 Task: Add an event with the title Second Sales Team Weekly Meeting, date '2023/10/16', time 7:50 AM to 9:50 AMand add a description: The PIP Discussion will begin with a clear and concise explanation of the purpose and objectives of the performance improvement process. Participants will have a chance to understand the specific areas of concern and the expectations for improvement. The facilitator will ensure a supportive and non-judgmental environment, fostering open communication and active listening.Select event color  Flamingo . Add location for the event as: 789 Palm Jumeirah, Dubai, UAE, logged in from the account softage.6@softage.netand send the event invitation to softage.8@softage.net and softage.9@softage.net. Set a reminder for the event Weekly on Sunday
Action: Mouse moved to (88, 98)
Screenshot: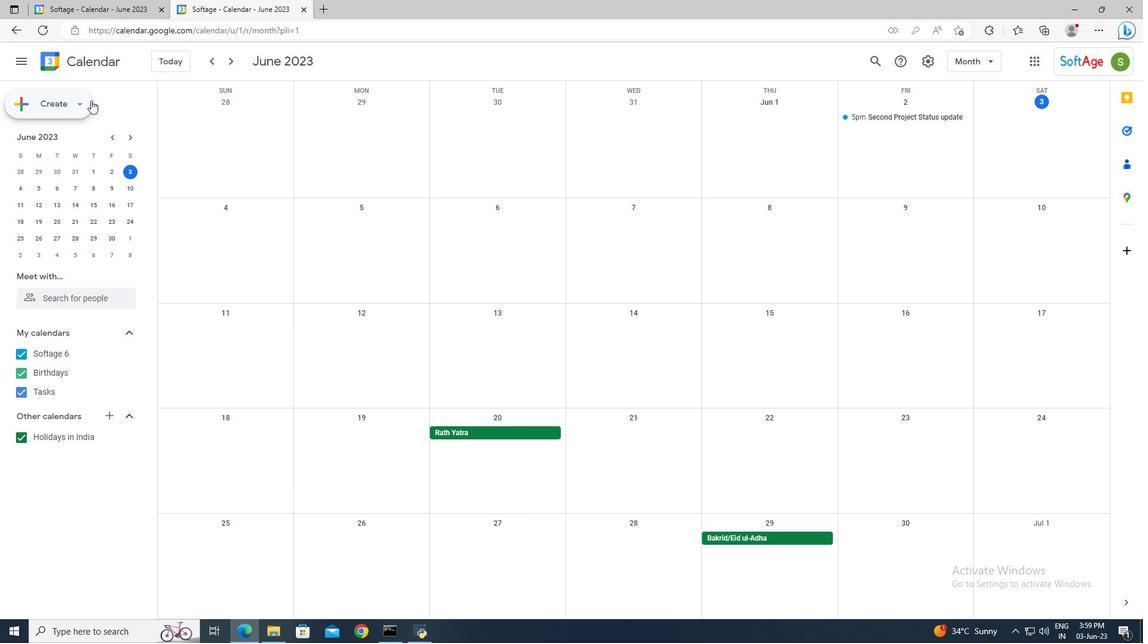 
Action: Mouse pressed left at (88, 98)
Screenshot: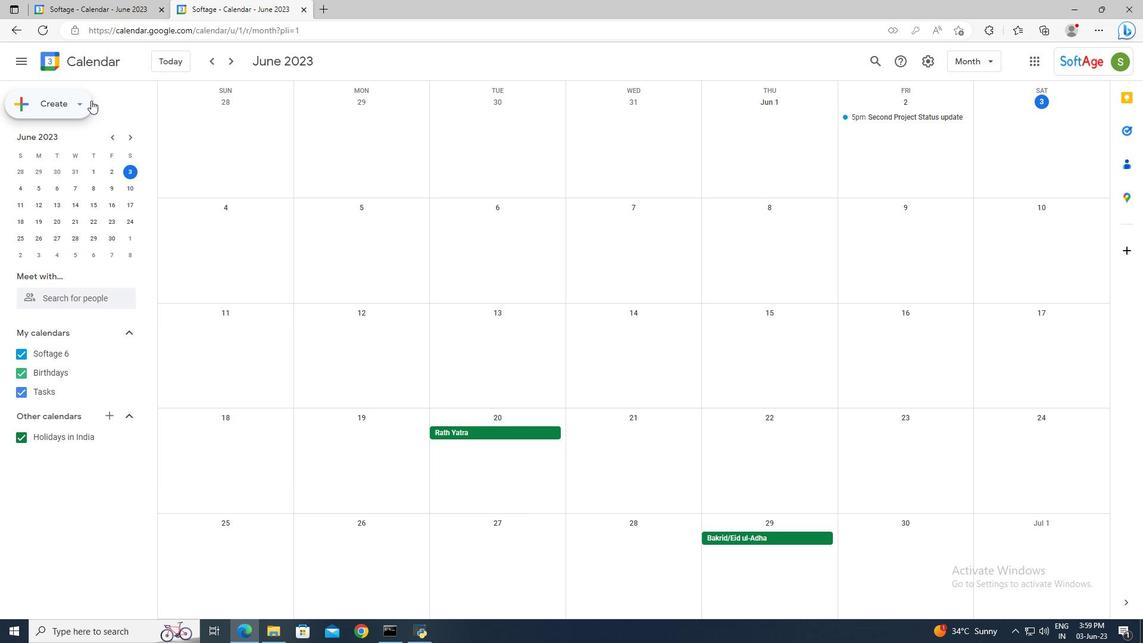 
Action: Mouse moved to (88, 128)
Screenshot: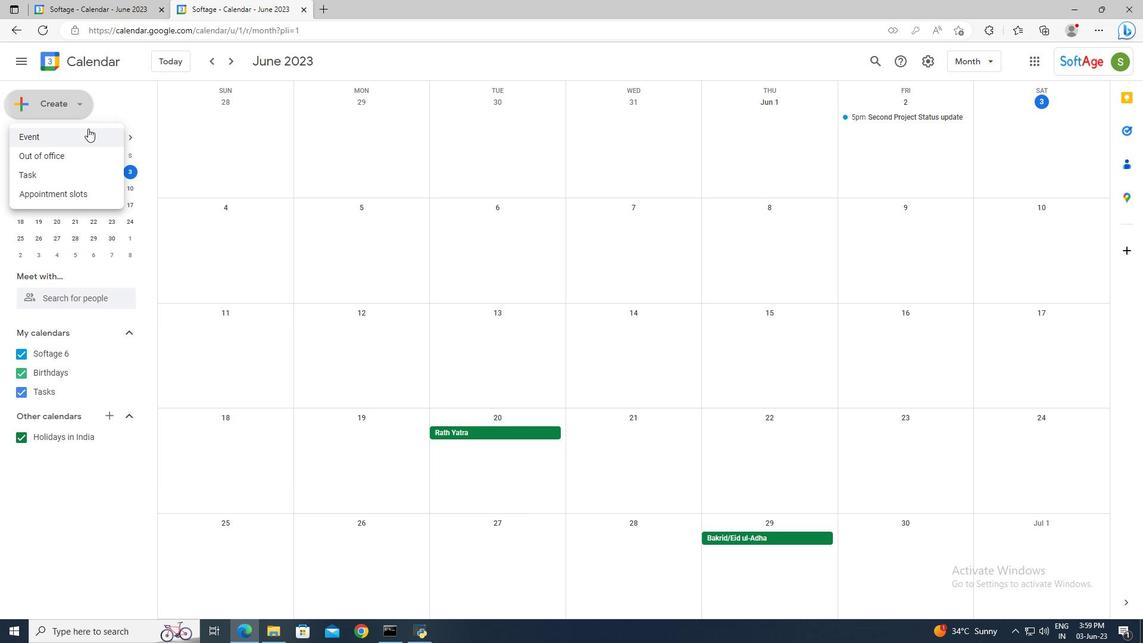 
Action: Mouse pressed left at (88, 128)
Screenshot: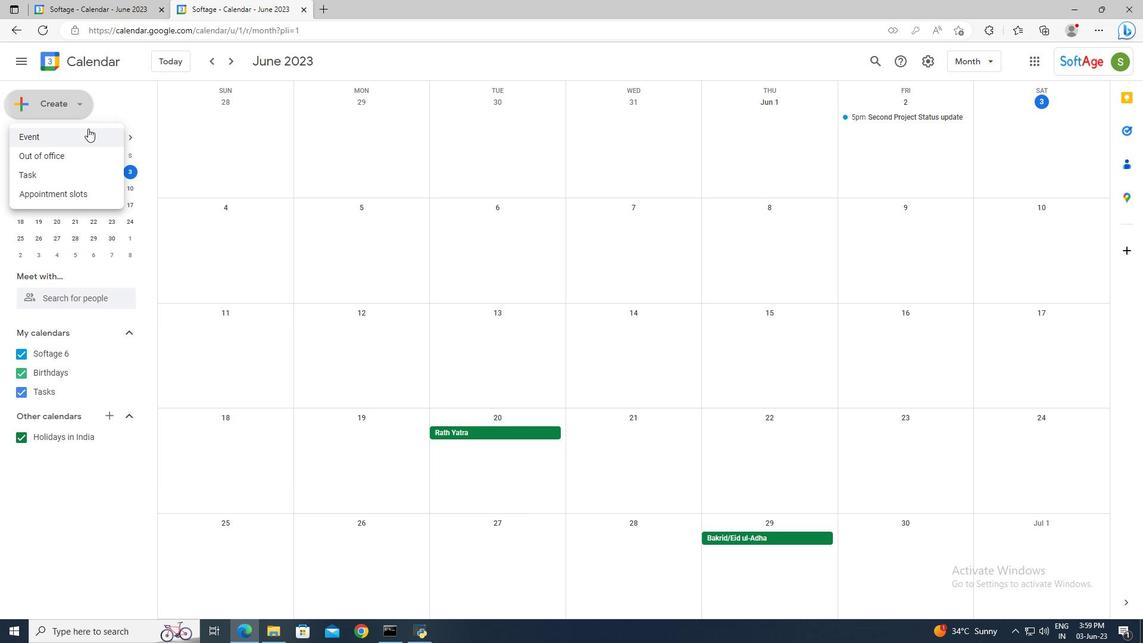 
Action: Mouse moved to (860, 398)
Screenshot: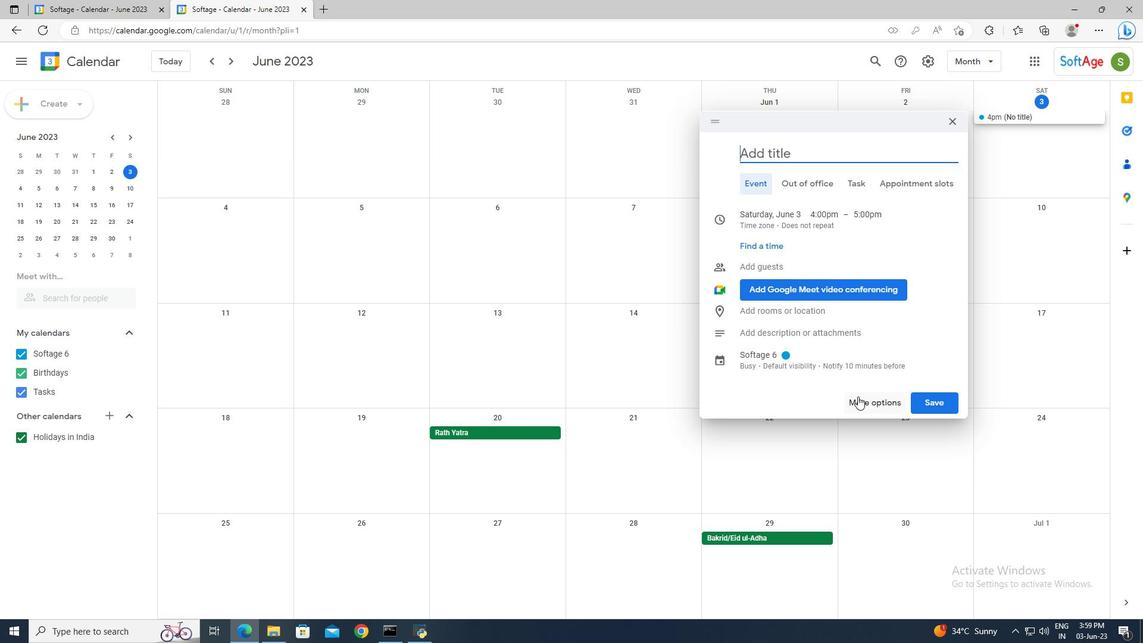 
Action: Mouse pressed left at (860, 398)
Screenshot: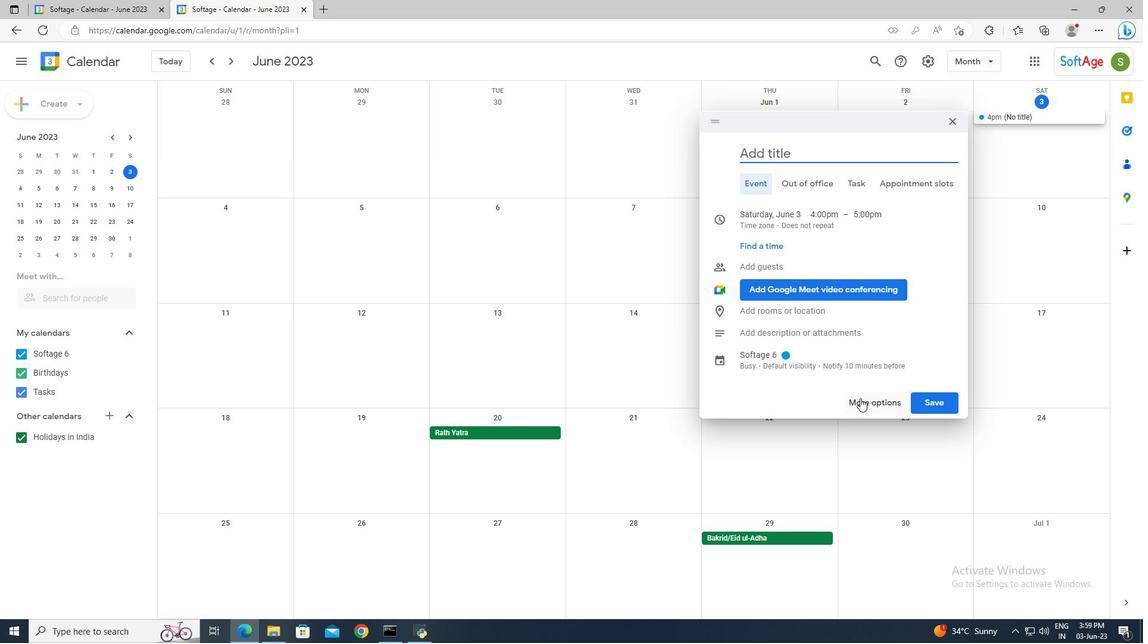 
Action: Mouse moved to (307, 73)
Screenshot: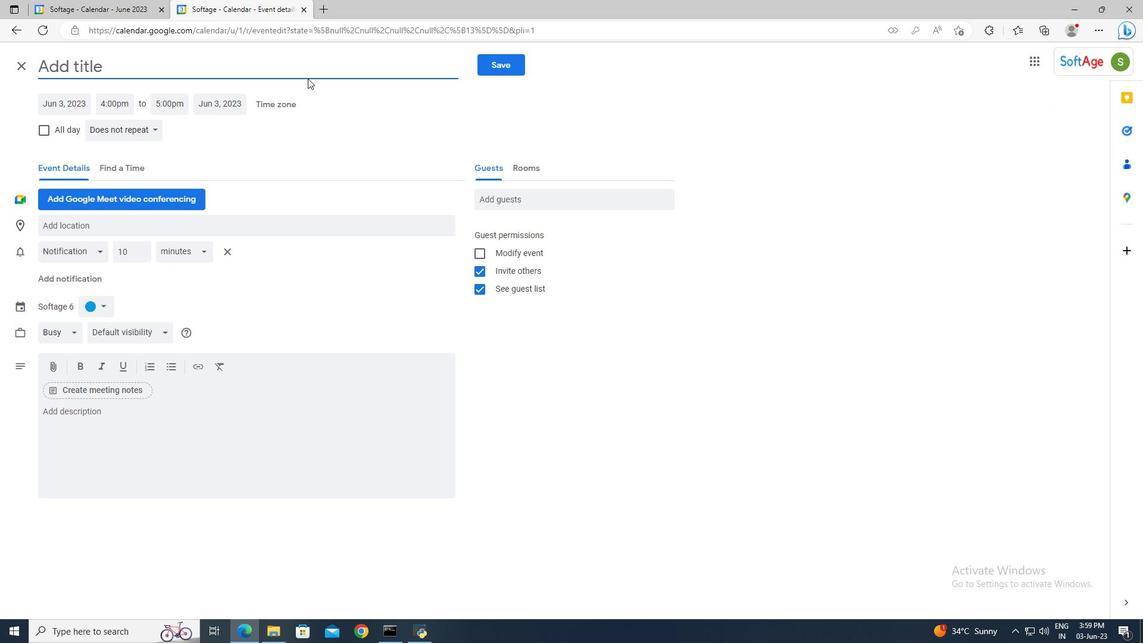 
Action: Mouse pressed left at (307, 73)
Screenshot: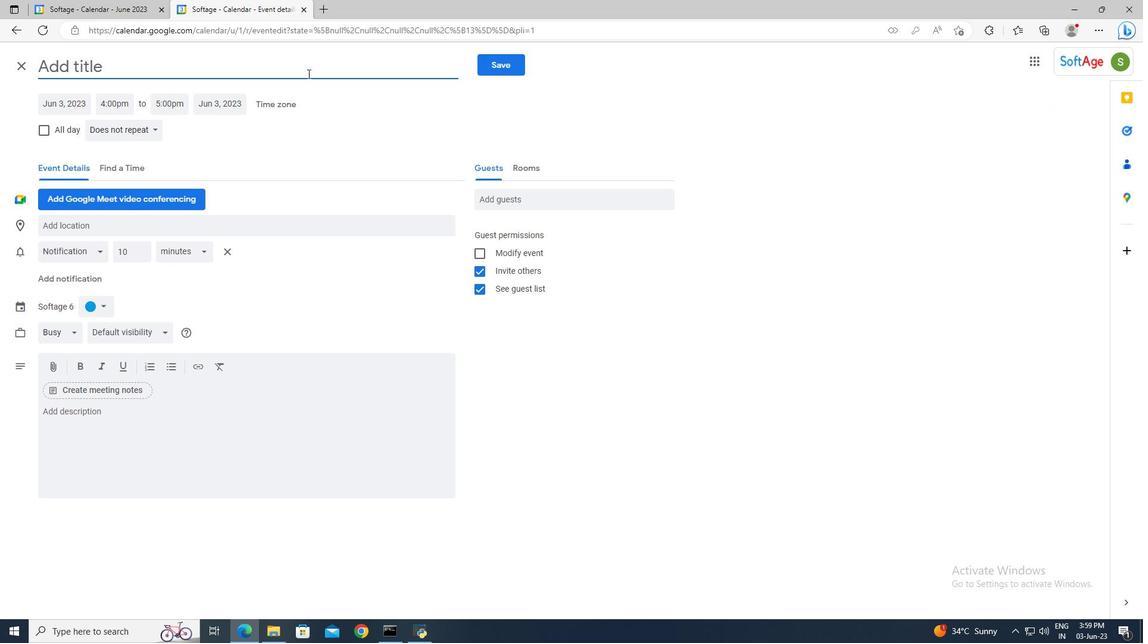 
Action: Mouse moved to (307, 73)
Screenshot: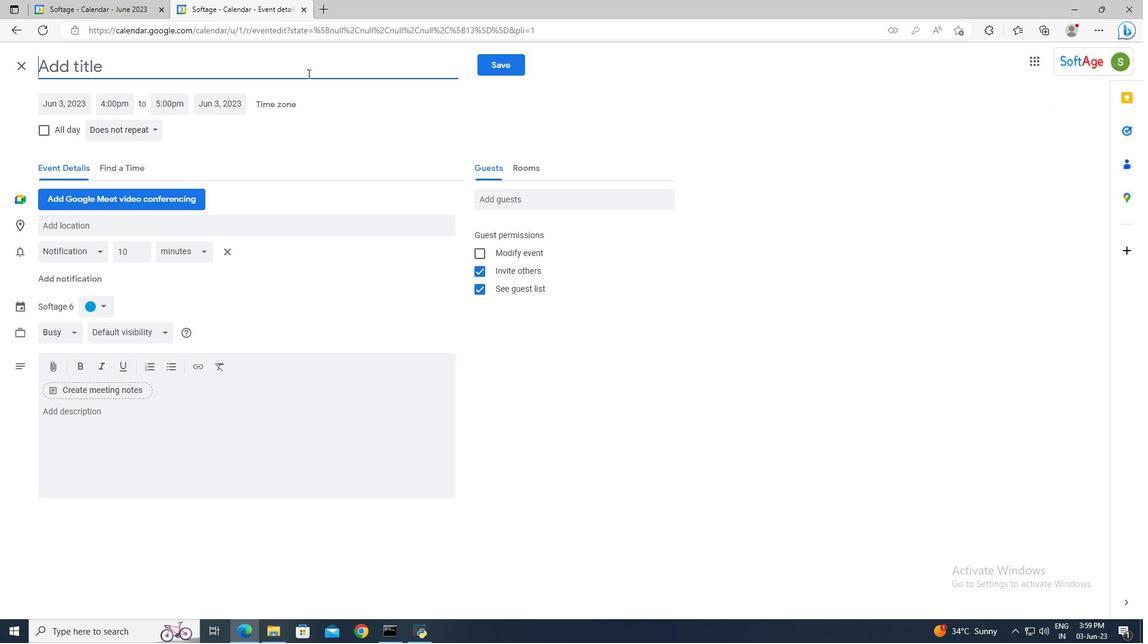 
Action: Key pressed <Key.shift><Key.shift><Key.shift><Key.shift><Key.shift><Key.shift>Second<Key.space><Key.shift_r>Sales<Key.space><Key.shift>Team<Key.space><Key.shift>Weekly<Key.space><Key.shift>Meeting
Screenshot: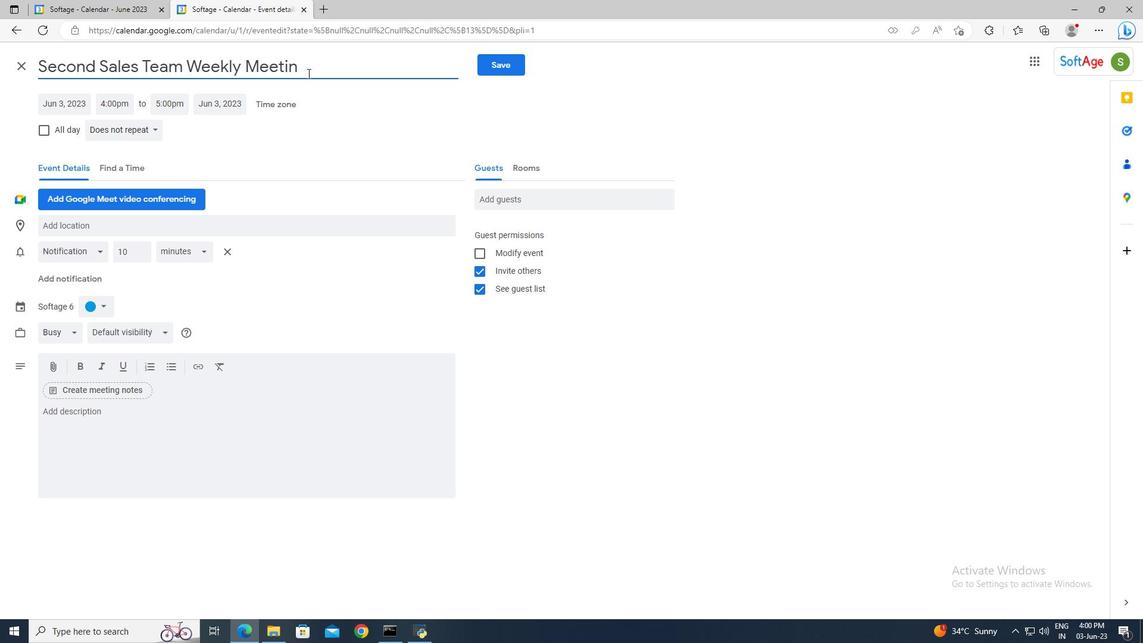 
Action: Mouse moved to (83, 108)
Screenshot: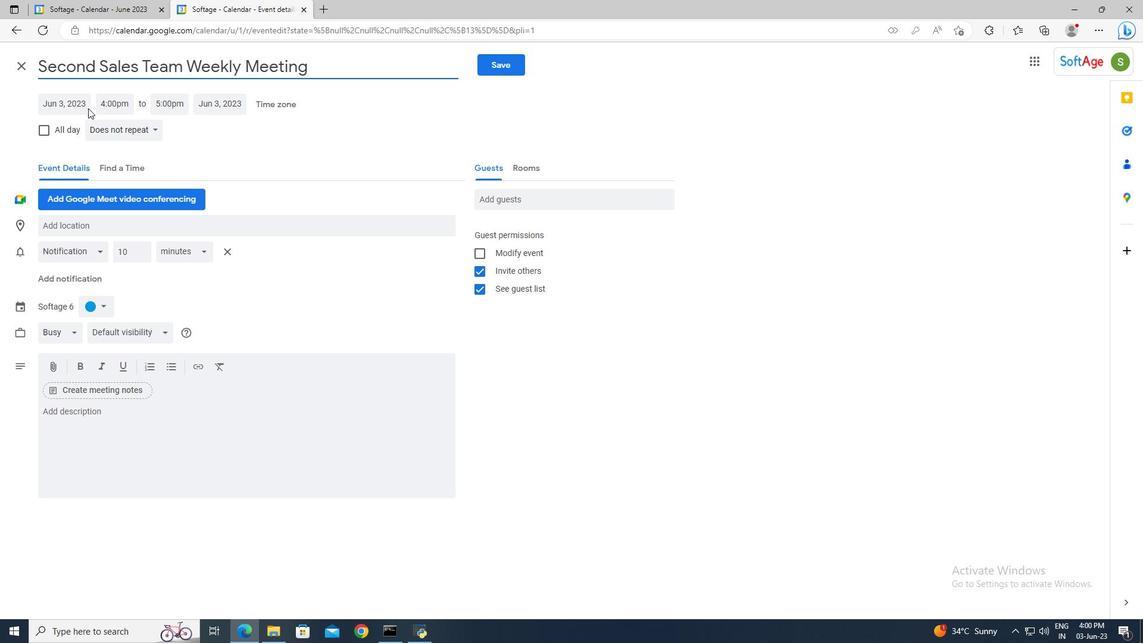 
Action: Mouse pressed left at (83, 108)
Screenshot: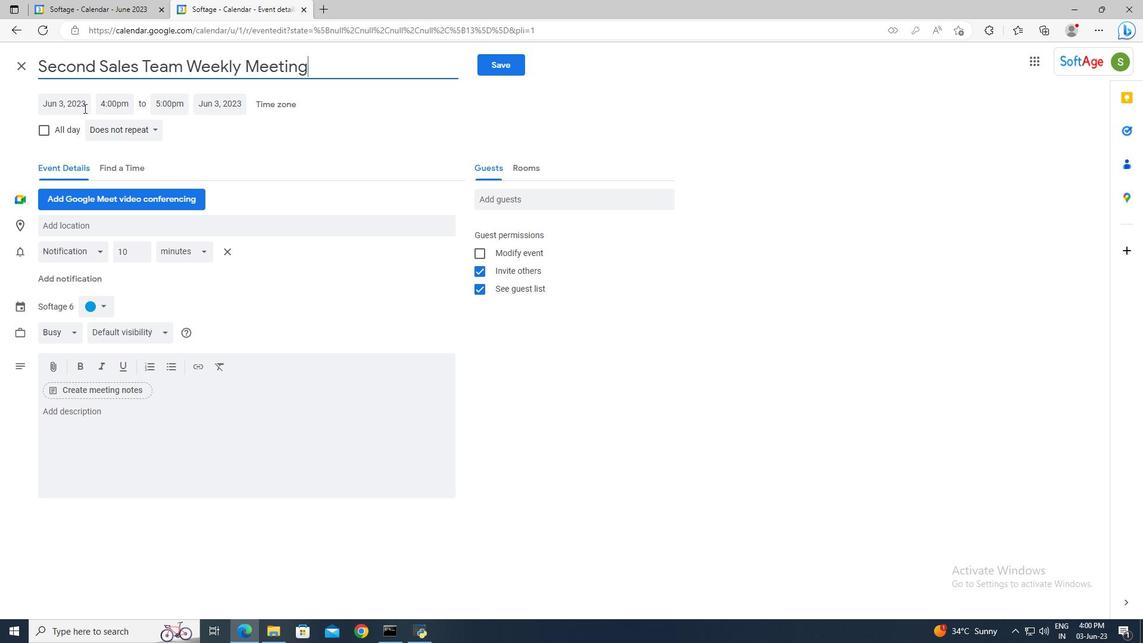 
Action: Mouse moved to (185, 131)
Screenshot: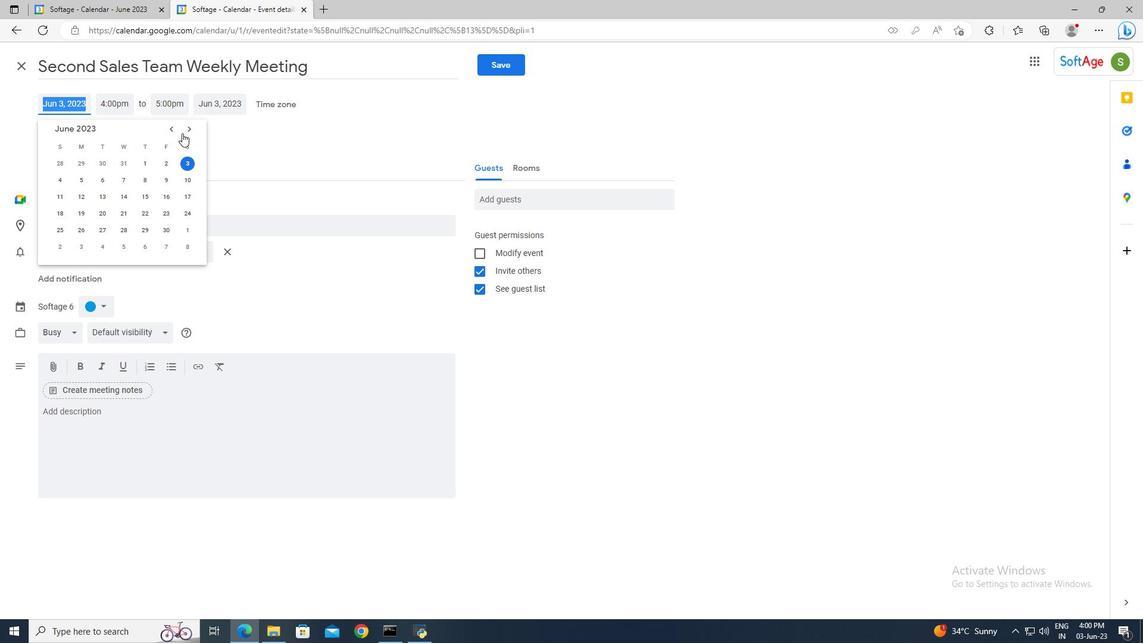 
Action: Mouse pressed left at (185, 131)
Screenshot: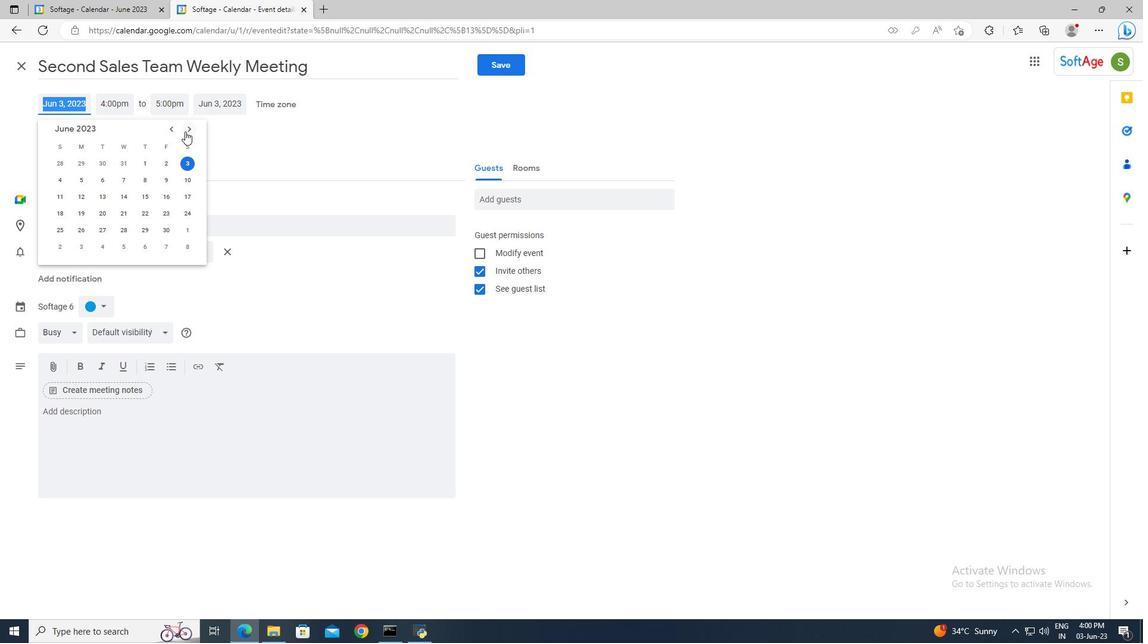 
Action: Mouse pressed left at (185, 131)
Screenshot: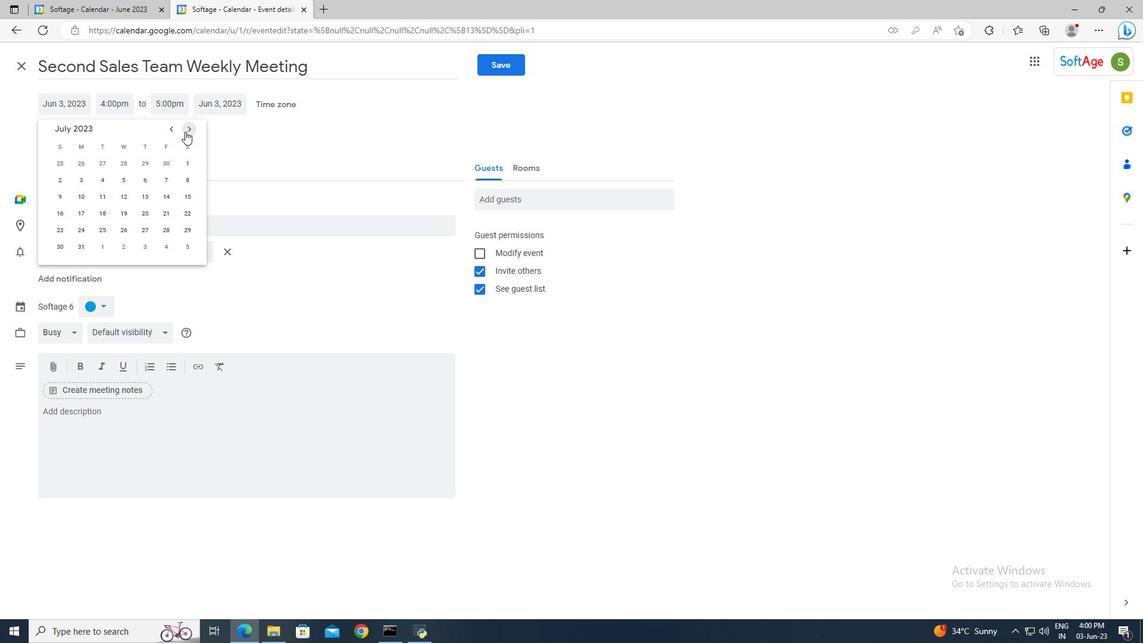 
Action: Mouse moved to (185, 131)
Screenshot: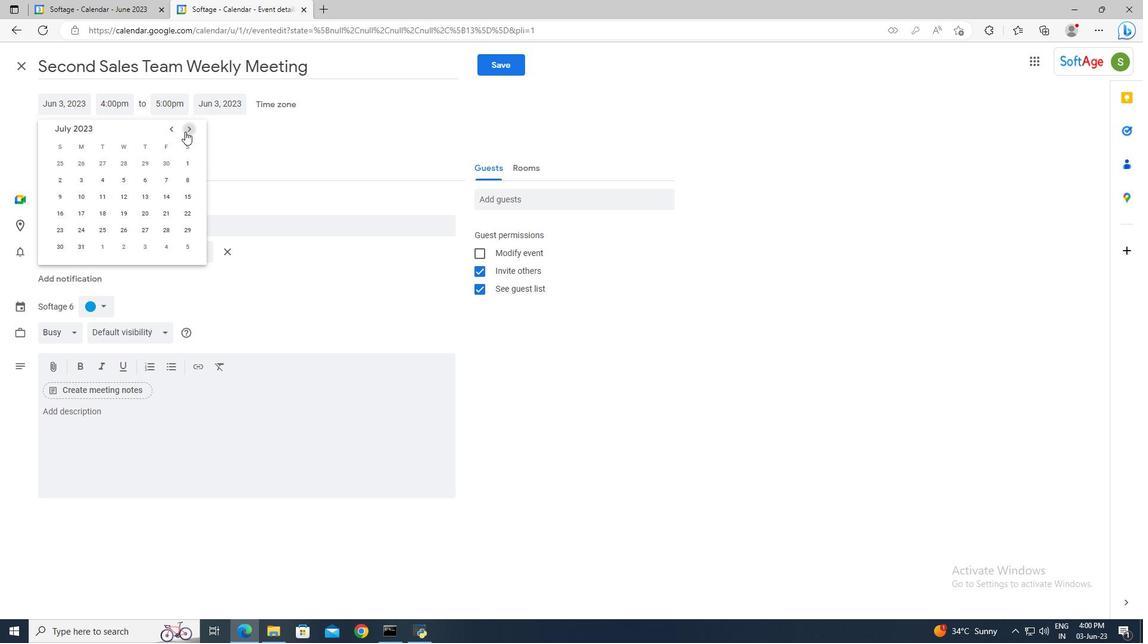 
Action: Mouse pressed left at (185, 131)
Screenshot: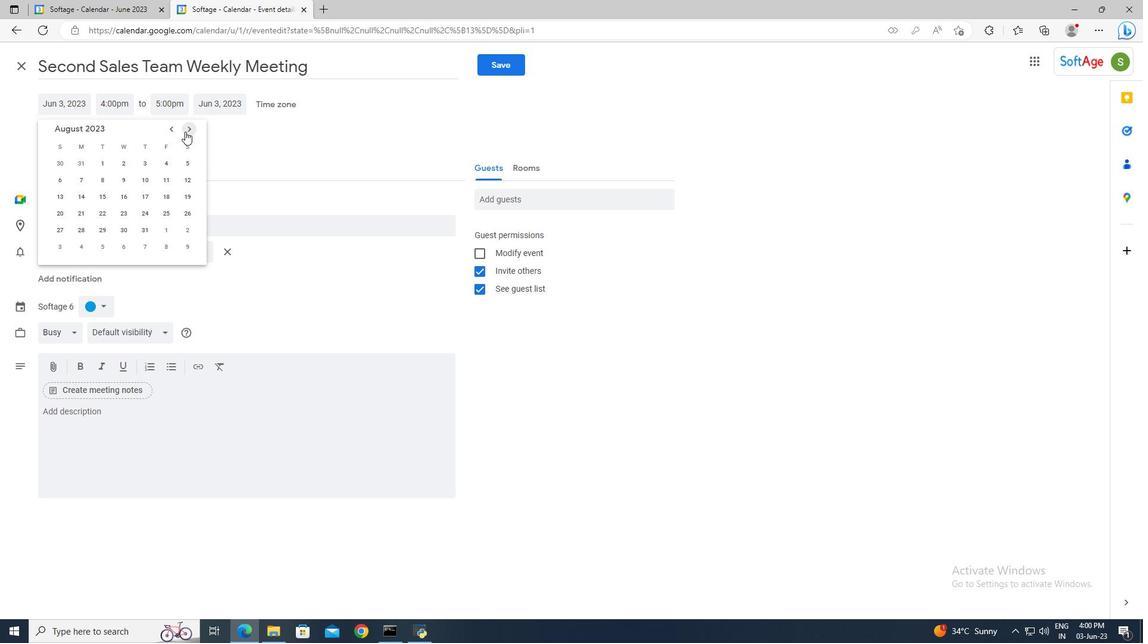 
Action: Mouse pressed left at (185, 131)
Screenshot: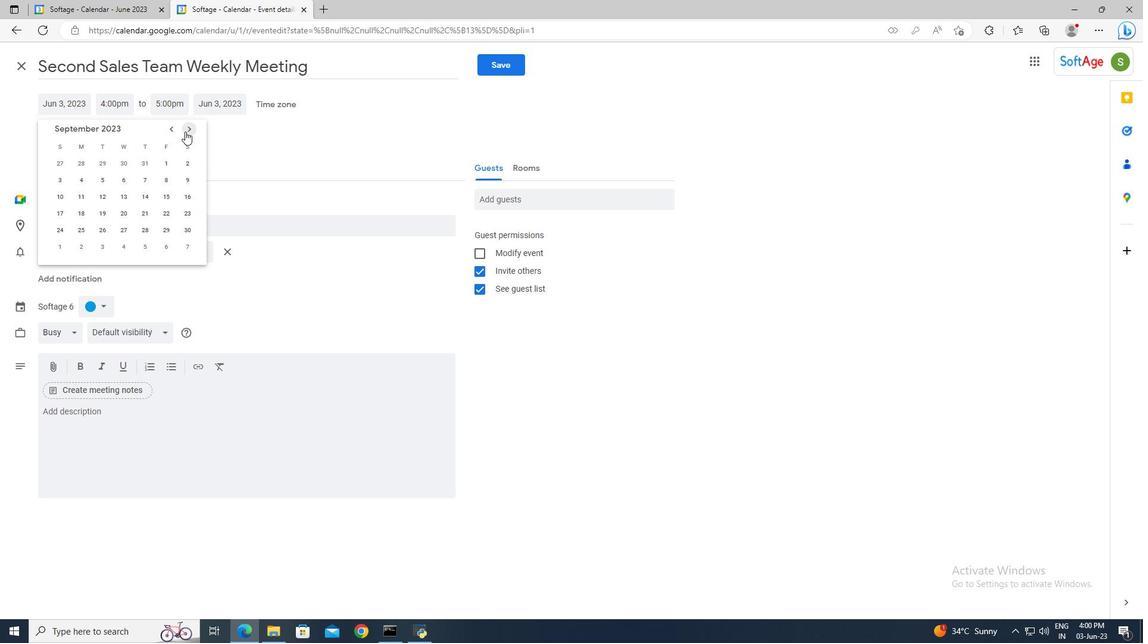 
Action: Mouse moved to (86, 194)
Screenshot: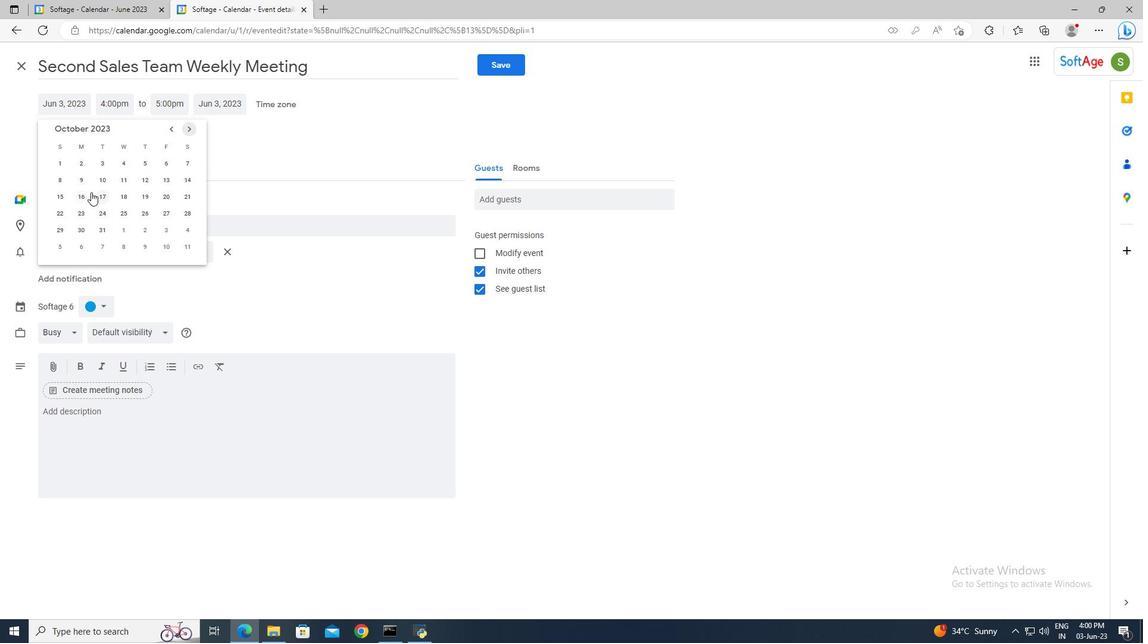 
Action: Mouse pressed left at (86, 194)
Screenshot: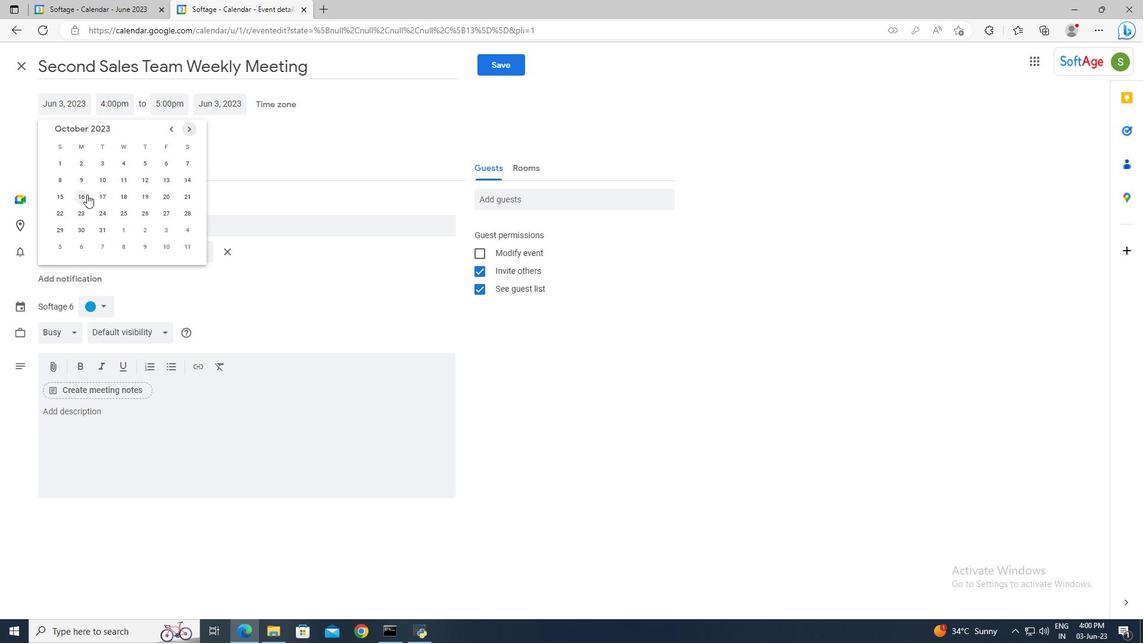 
Action: Mouse moved to (122, 106)
Screenshot: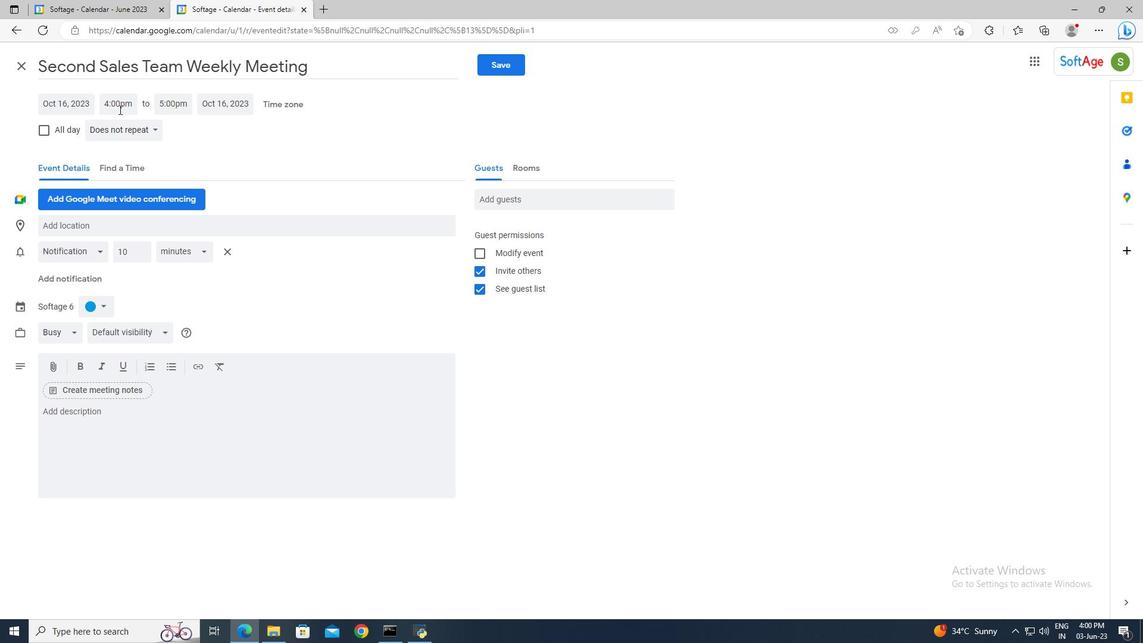 
Action: Mouse pressed left at (122, 106)
Screenshot: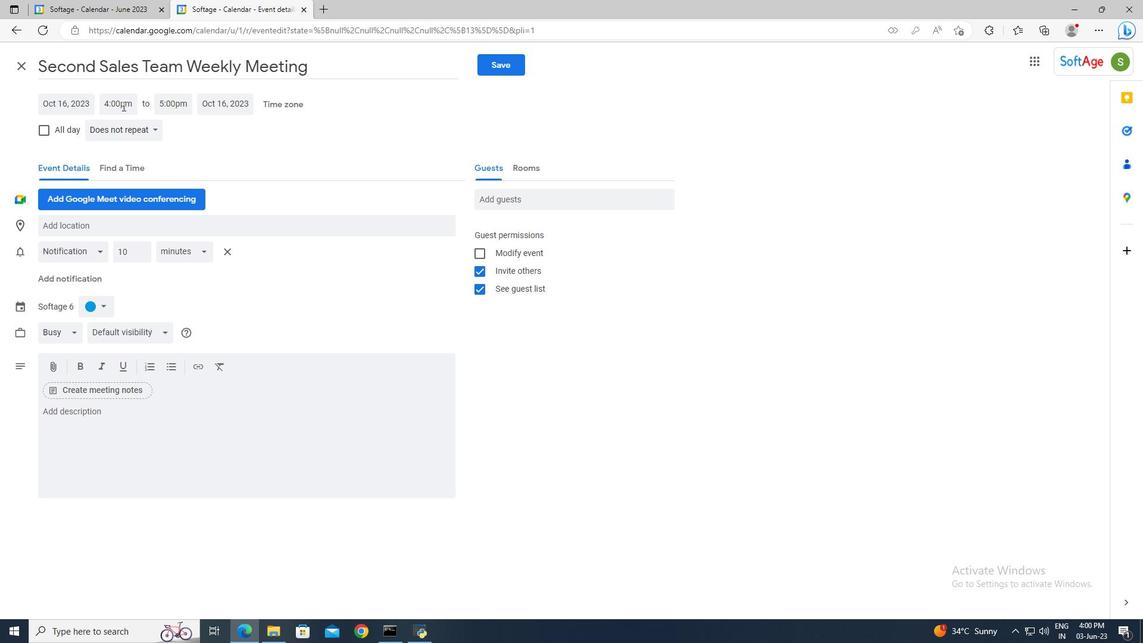 
Action: Key pressed 7
Screenshot: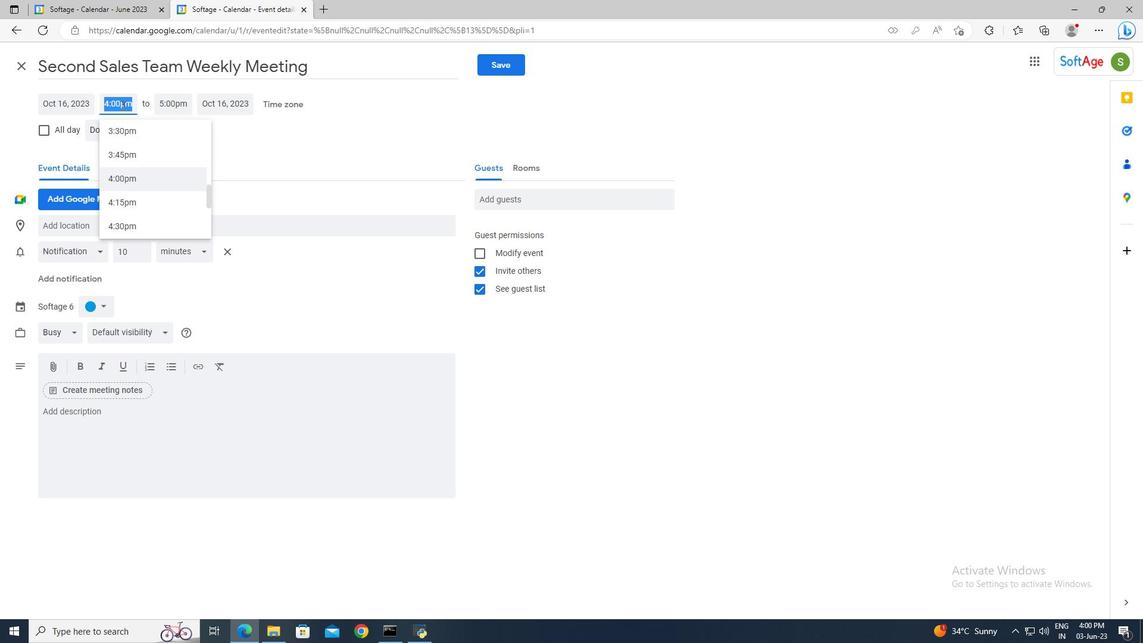 
Action: Mouse moved to (122, 106)
Screenshot: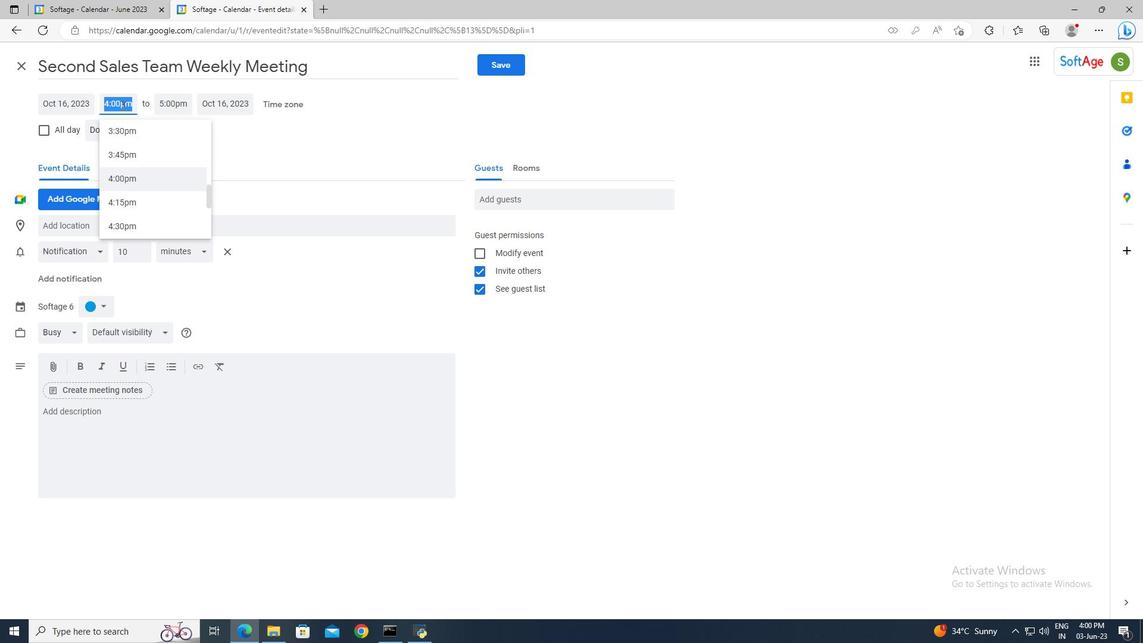
Action: Key pressed <Key.shift>:50am<Key.enter><Key.tab>9<Key.shift>:50<Key.enter>
Screenshot: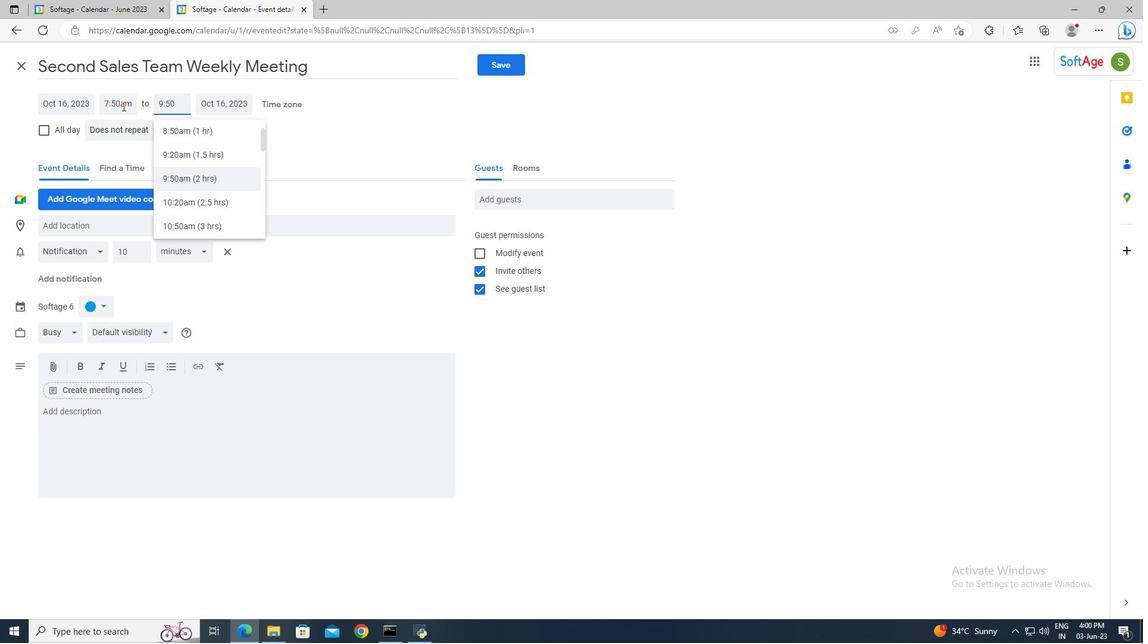 
Action: Mouse moved to (148, 412)
Screenshot: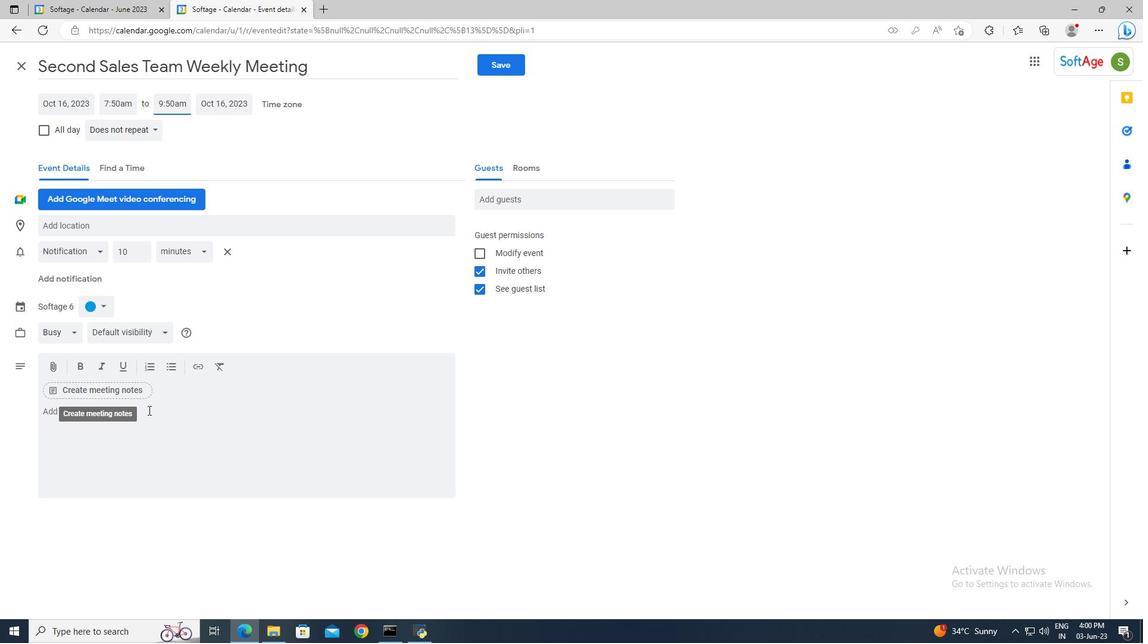
Action: Mouse pressed left at (148, 412)
Screenshot: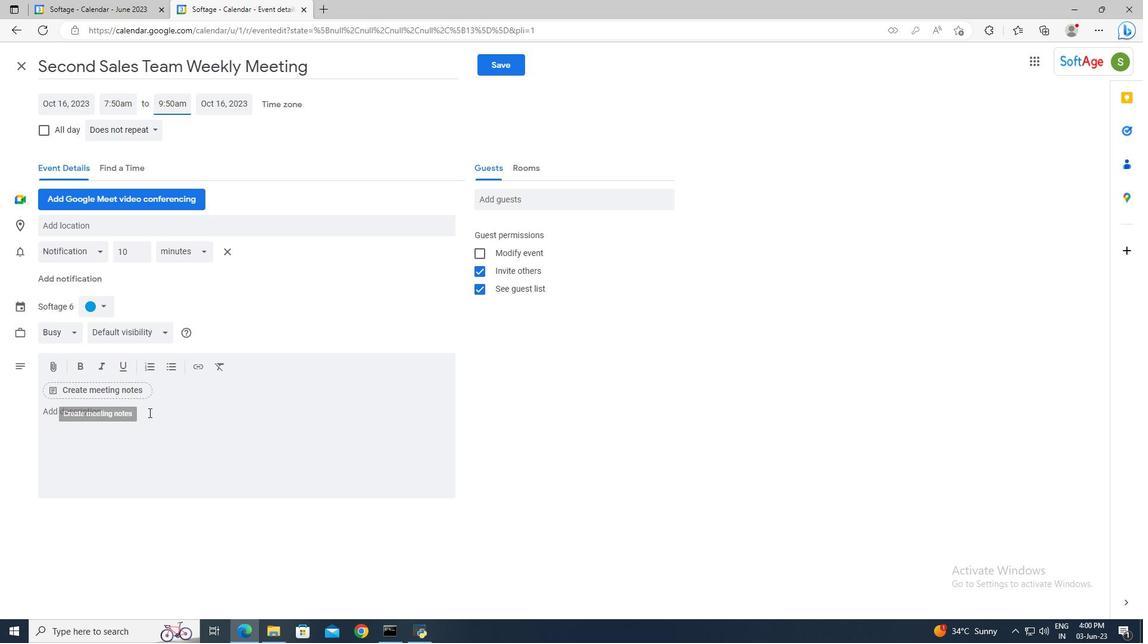 
Action: Key pressed <Key.shift>The<Key.space><Key.shift>P<Key.shift>IP<Key.space><Key.shift>Discussion<Key.space>will<Key.space>begin<Key.space>with<Key.space>a<Key.space>clear<Key.space>and<Key.space>concise<Key.space>explanation<Key.space>of<Key.space>the<Key.space>purpose<Key.space>and<Key.space>objectives<Key.space>of<Key.space>the<Key.space>performance<Key.space>improvement<Key.space>process.<Key.space><Key.shift>Participants<Key.space>will<Key.space>have<Key.space>a<Key.space>chance<Key.space>to<Key.space>understand<Key.space>the<Key.space>specific<Key.space>areas<Key.space>of<Key.space>concern<Key.space>and<Key.space>the<Key.space>expeca<Key.backspace>tations<Key.space>for<Key.space>improvement.<Key.space><Key.shift>The<Key.space>facilitator<Key.space>will<Key.space>ensure<Key.space>a<Key.space>supportive<Key.space>and<Key.space>non-judmental<Key.space>environment,<Key.space>fostering<Key.space>open<Key.space>communication<Key.space>and<Key.space>active<Key.space>listening.
Screenshot: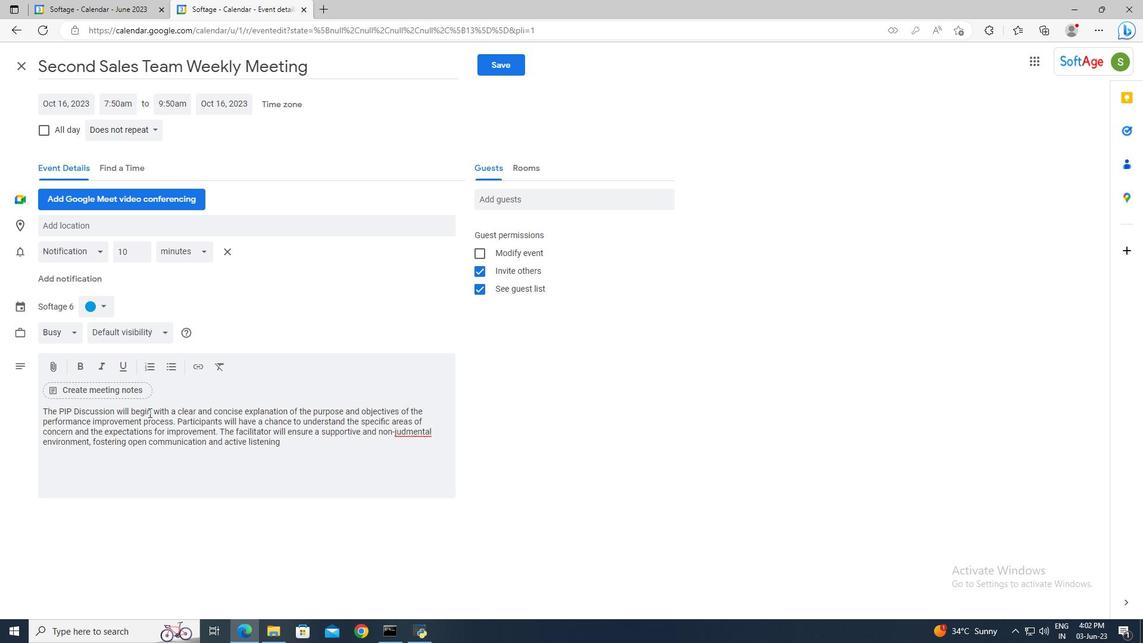 
Action: Mouse moved to (106, 307)
Screenshot: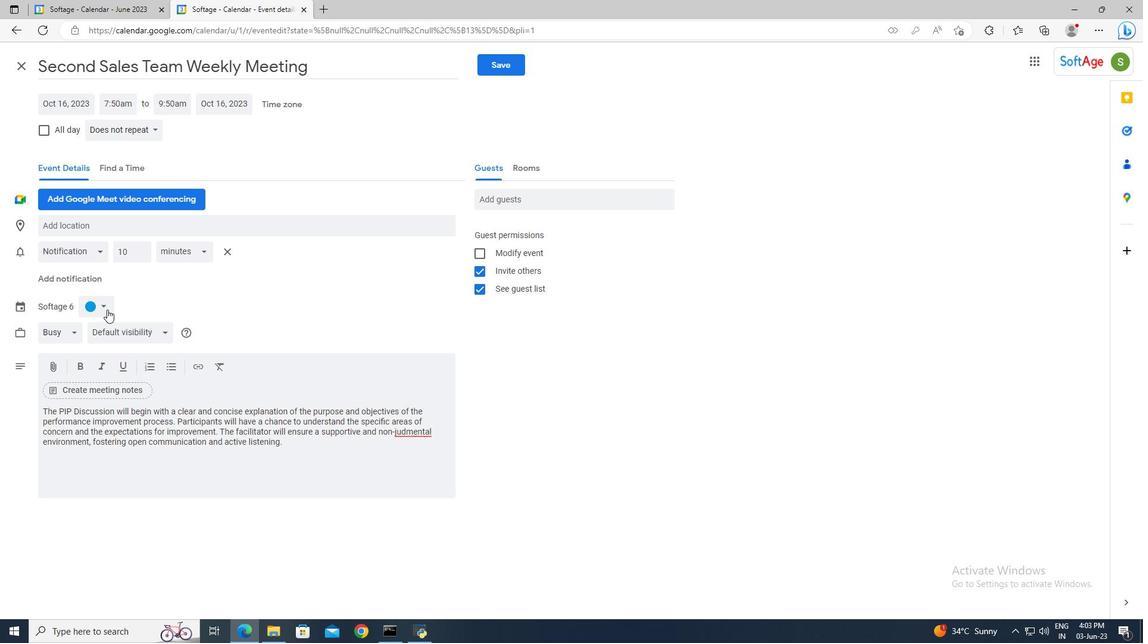 
Action: Mouse pressed left at (106, 307)
Screenshot: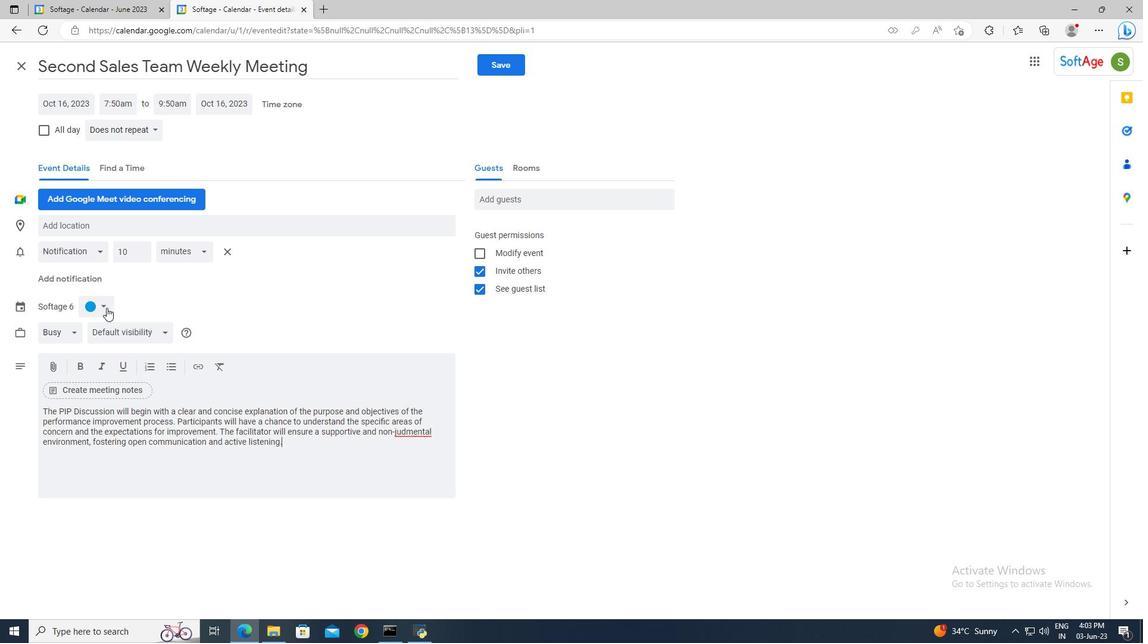 
Action: Mouse pressed left at (106, 307)
Screenshot: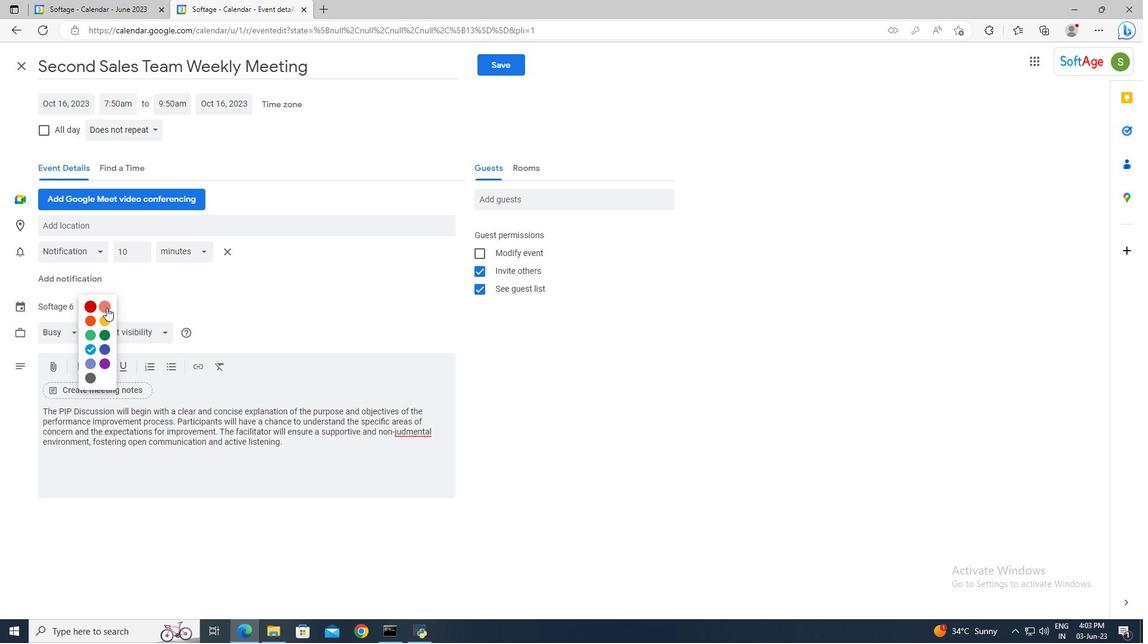 
Action: Mouse moved to (104, 229)
Screenshot: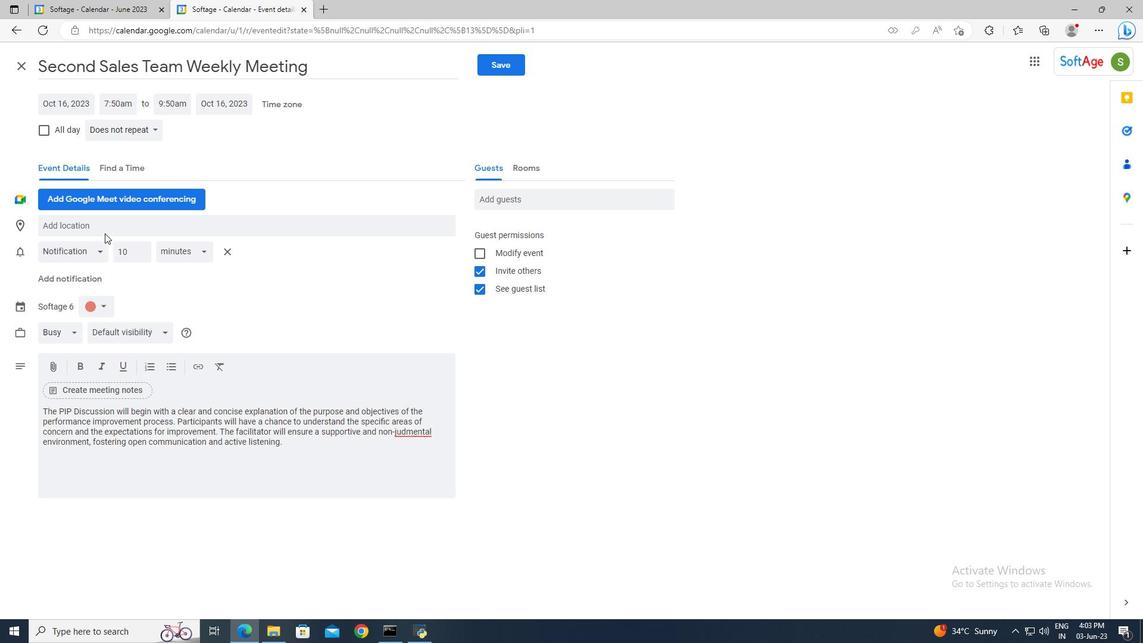 
Action: Mouse pressed left at (104, 229)
Screenshot: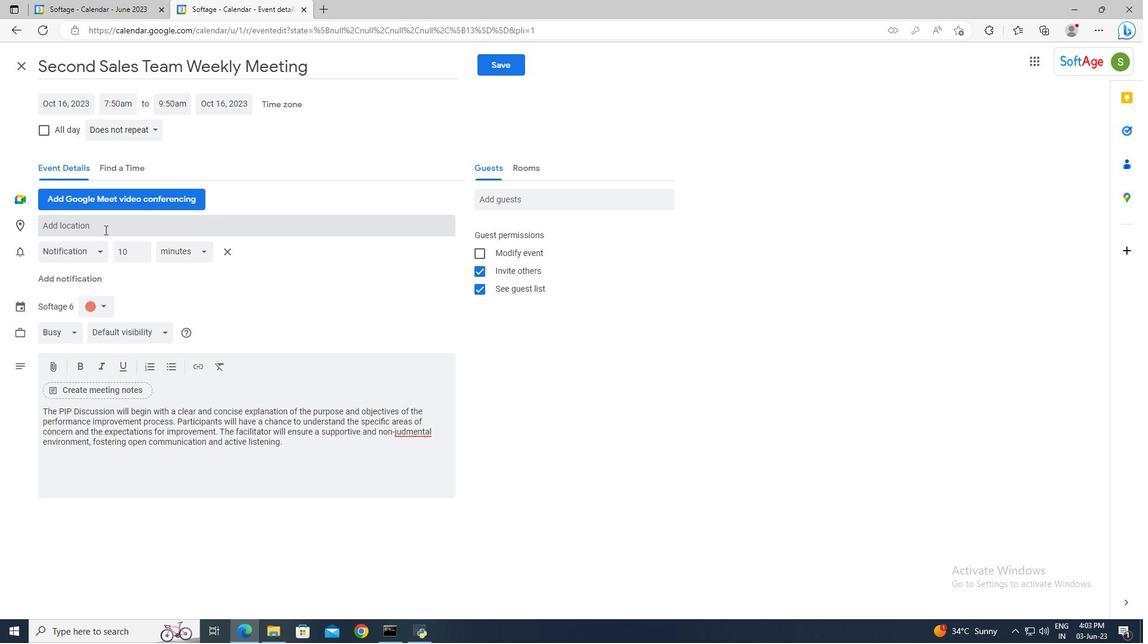 
Action: Key pressed 789<Key.space><Key.shift>Palm<Key.space><Key.shift>Jumeirah,<Key.space><Key.shift>Dubai,<Key.space><Key.shift>UAE<Key.enter>
Screenshot: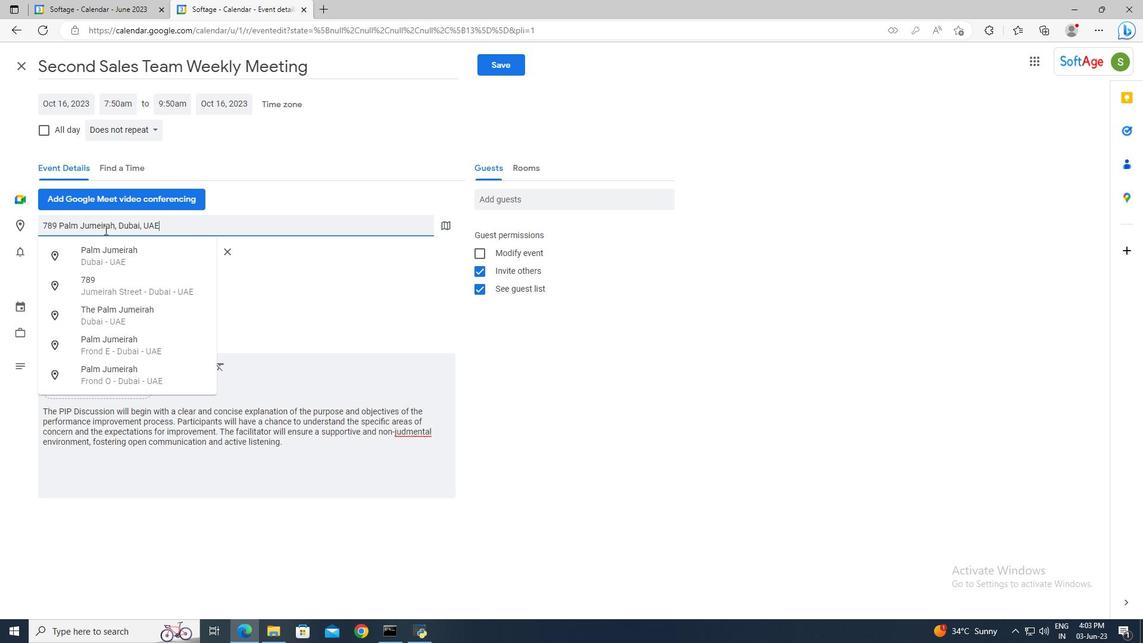 
Action: Mouse moved to (495, 203)
Screenshot: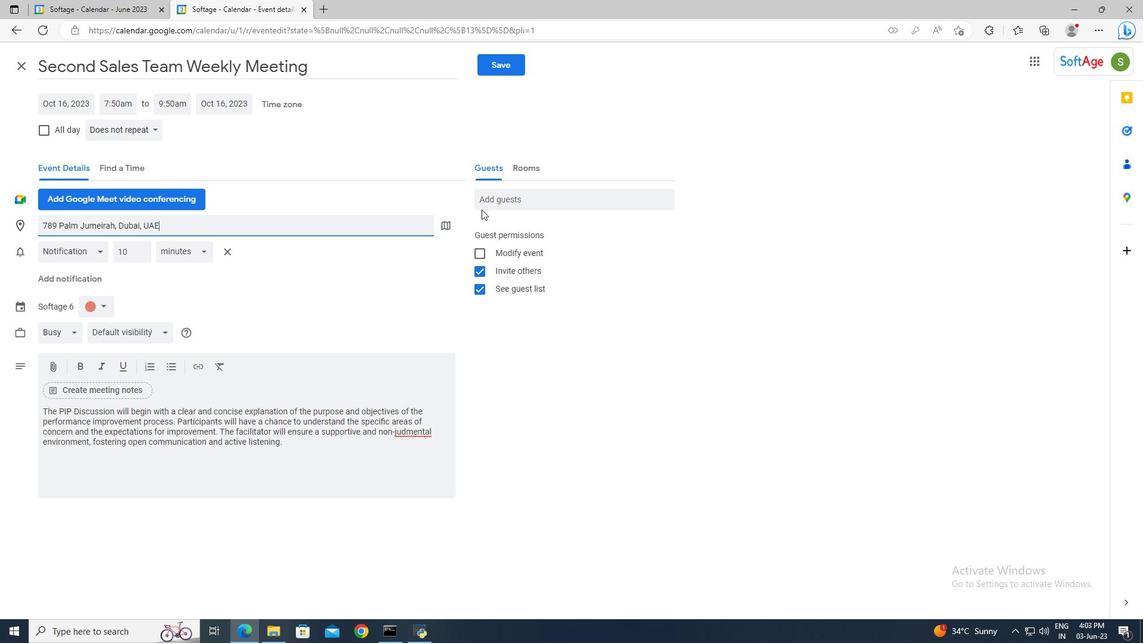 
Action: Mouse pressed left at (495, 203)
Screenshot: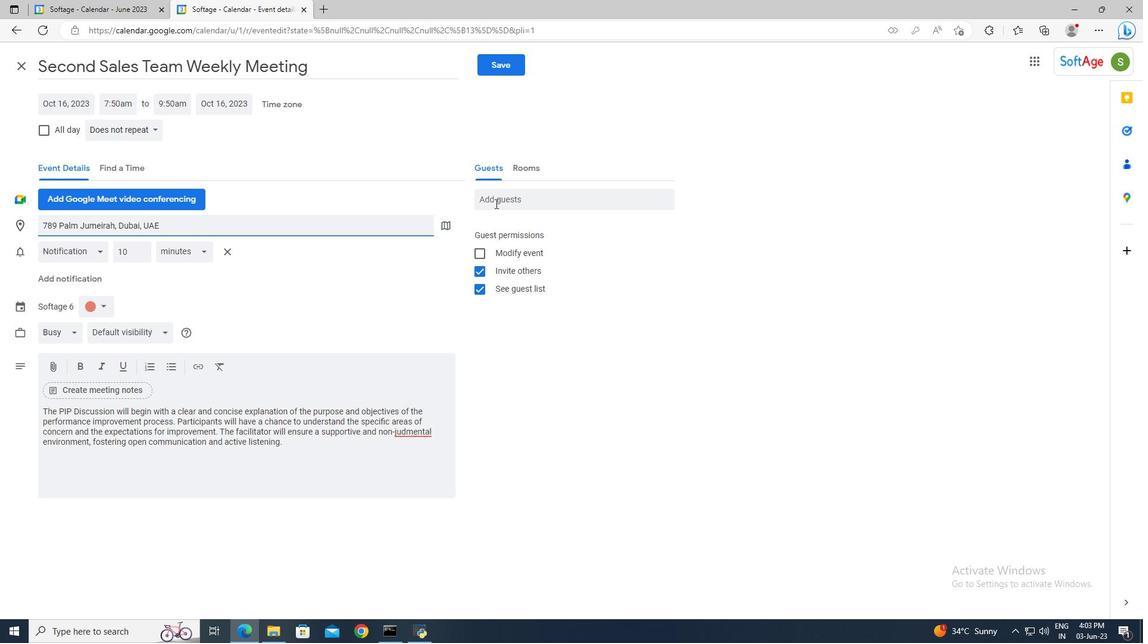 
Action: Mouse moved to (494, 203)
Screenshot: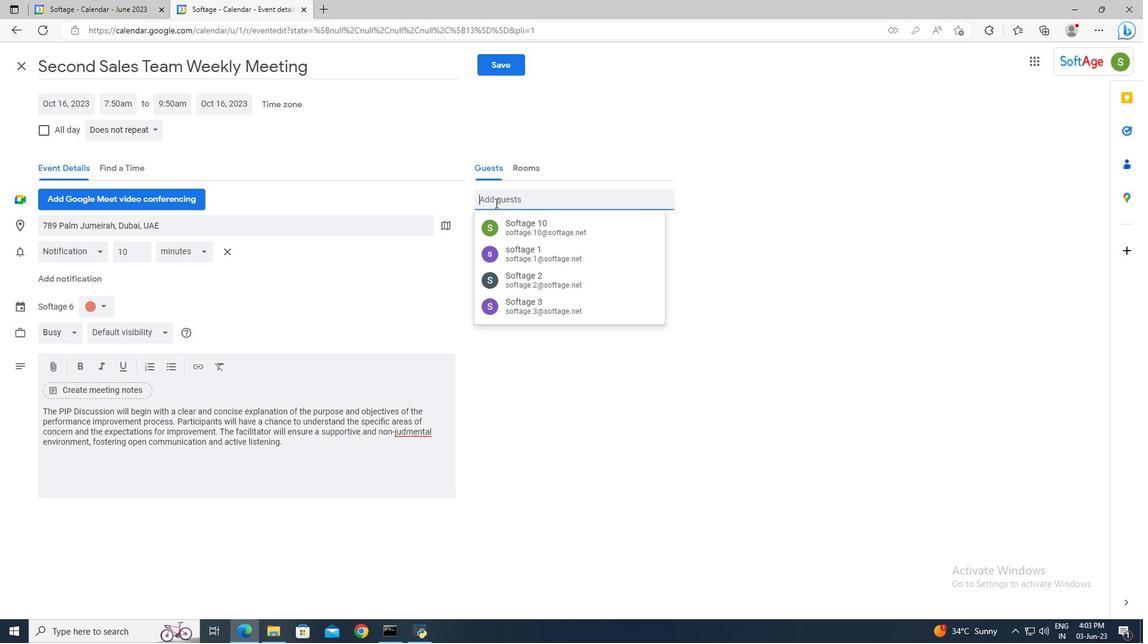 
Action: Key pressed softage.8<Key.shift>@softage.net<Key.enter>softage.9<Key.shift>@softage.net<Key.enter>
Screenshot: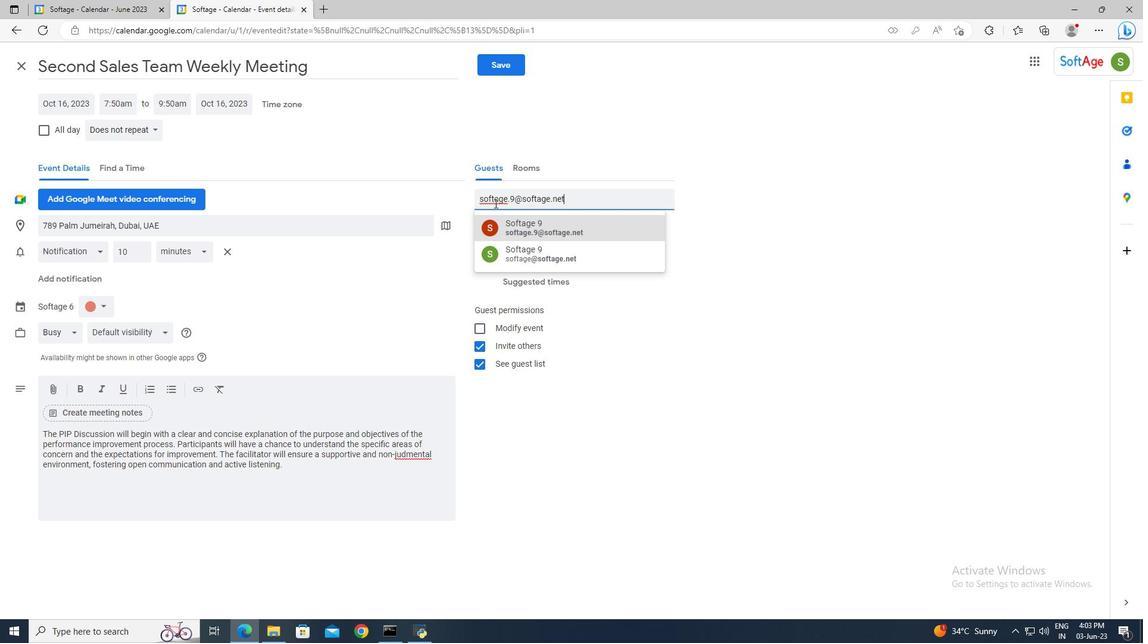 
Action: Mouse moved to (153, 131)
Screenshot: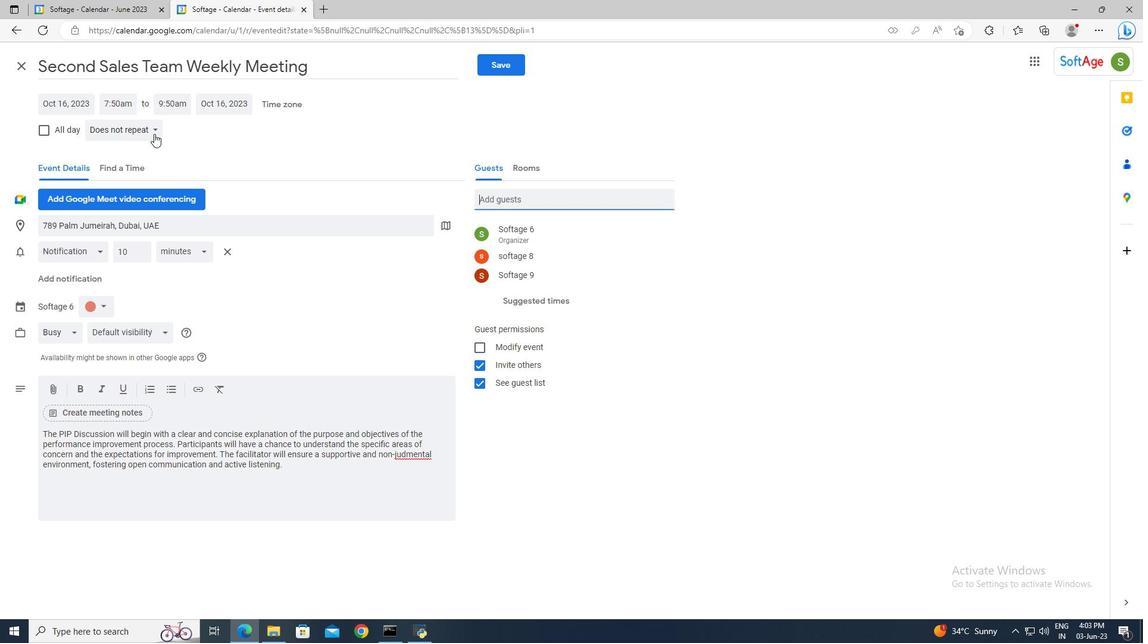 
Action: Mouse pressed left at (153, 131)
Screenshot: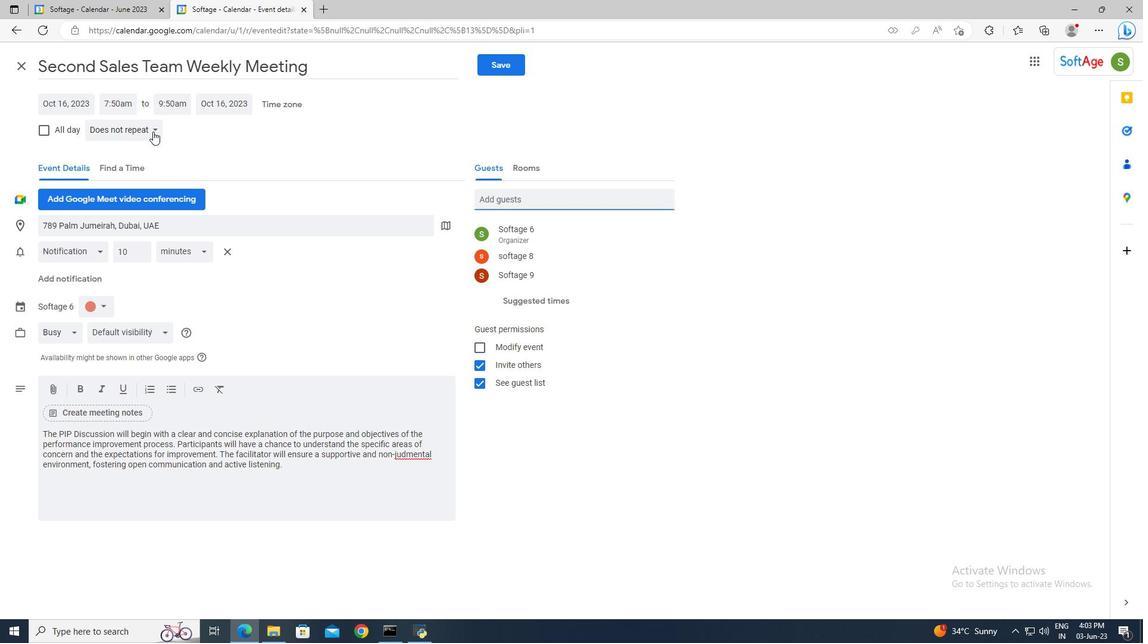
Action: Mouse moved to (162, 259)
Screenshot: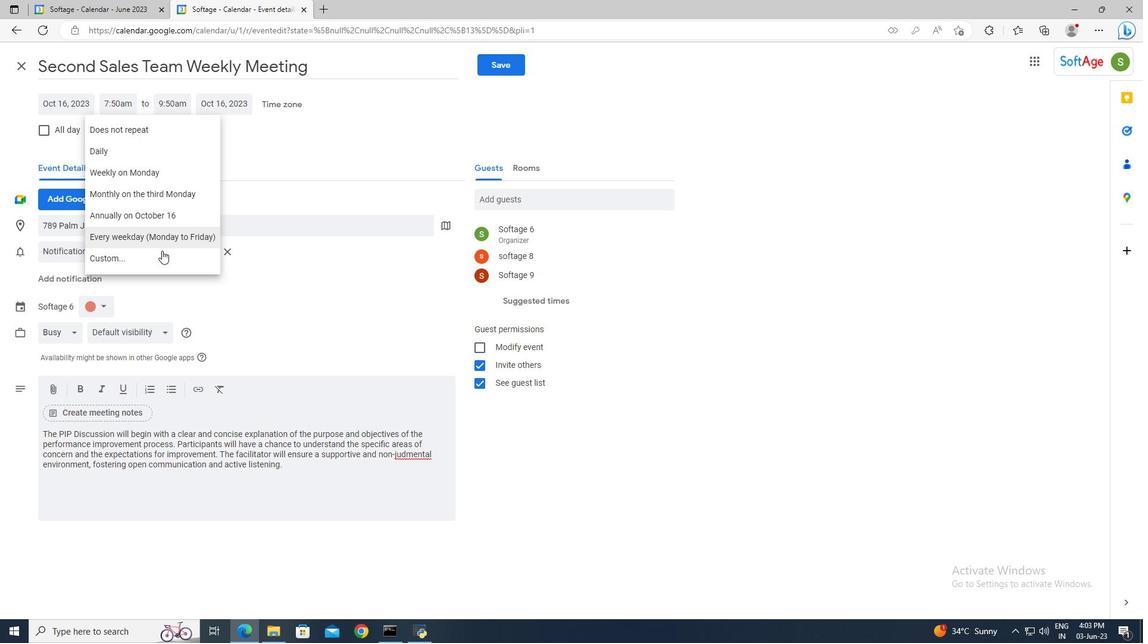 
Action: Mouse pressed left at (162, 259)
Screenshot: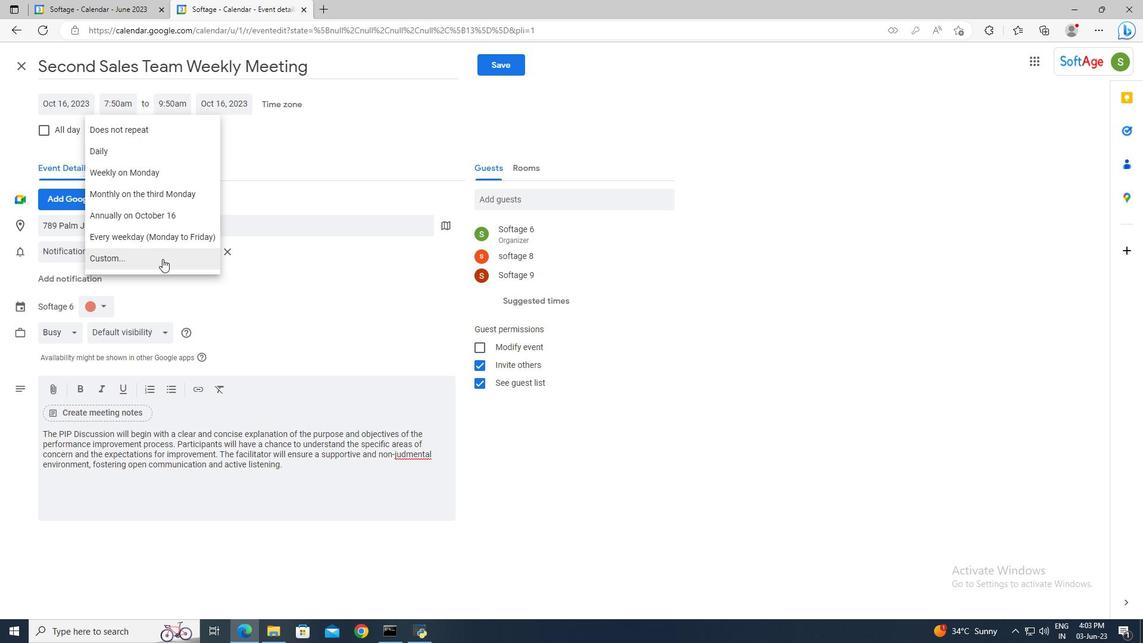 
Action: Mouse moved to (475, 308)
Screenshot: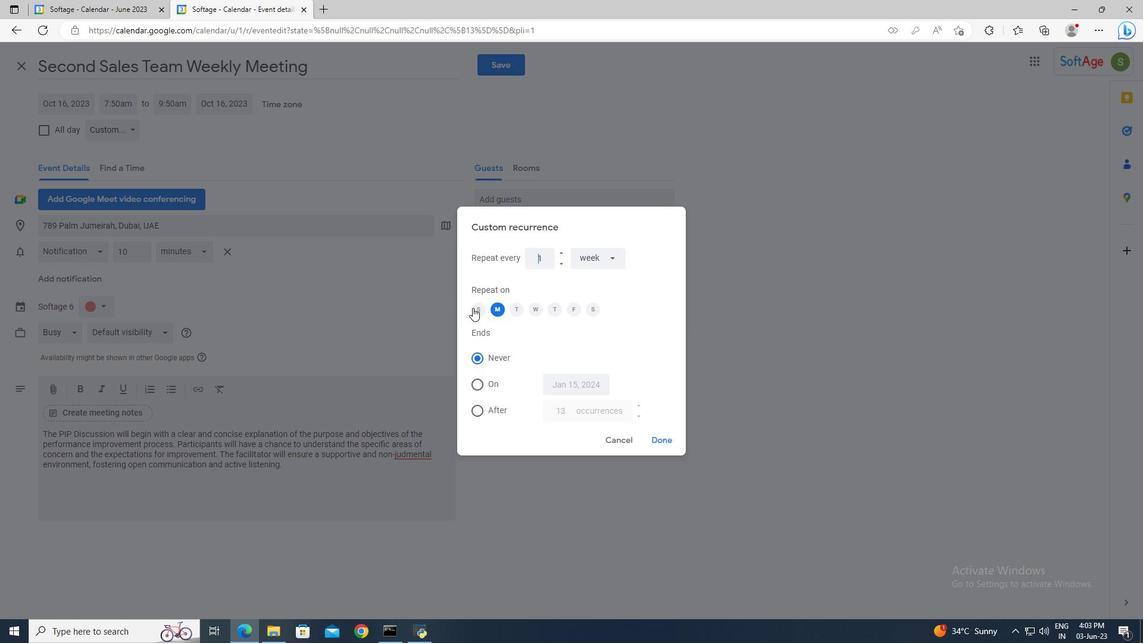 
Action: Mouse pressed left at (475, 308)
Screenshot: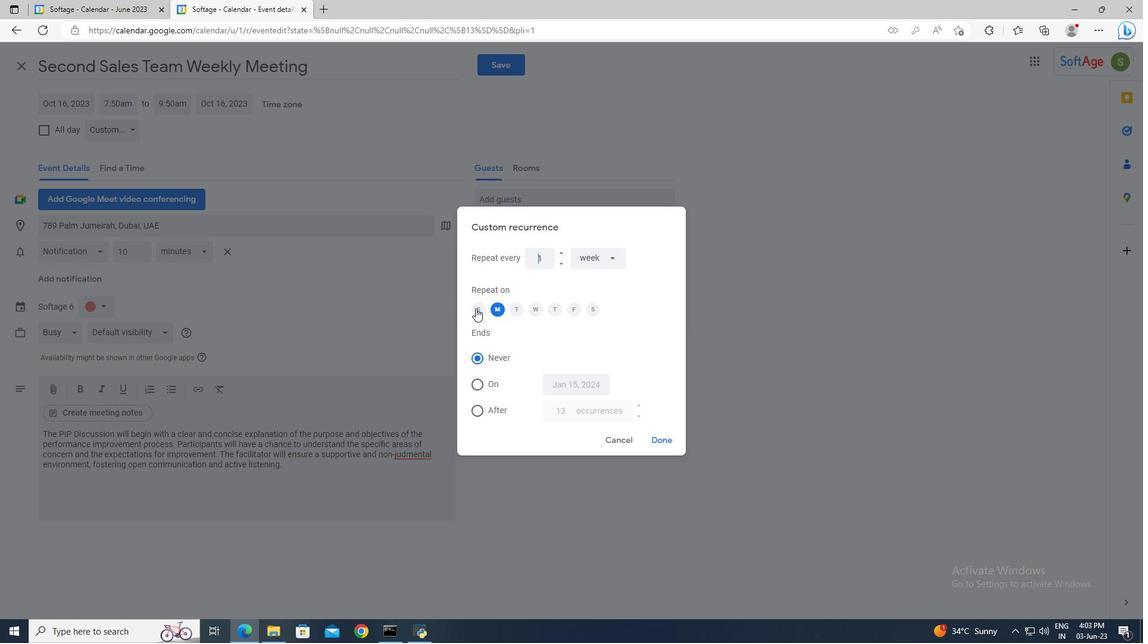 
Action: Mouse moved to (496, 309)
Screenshot: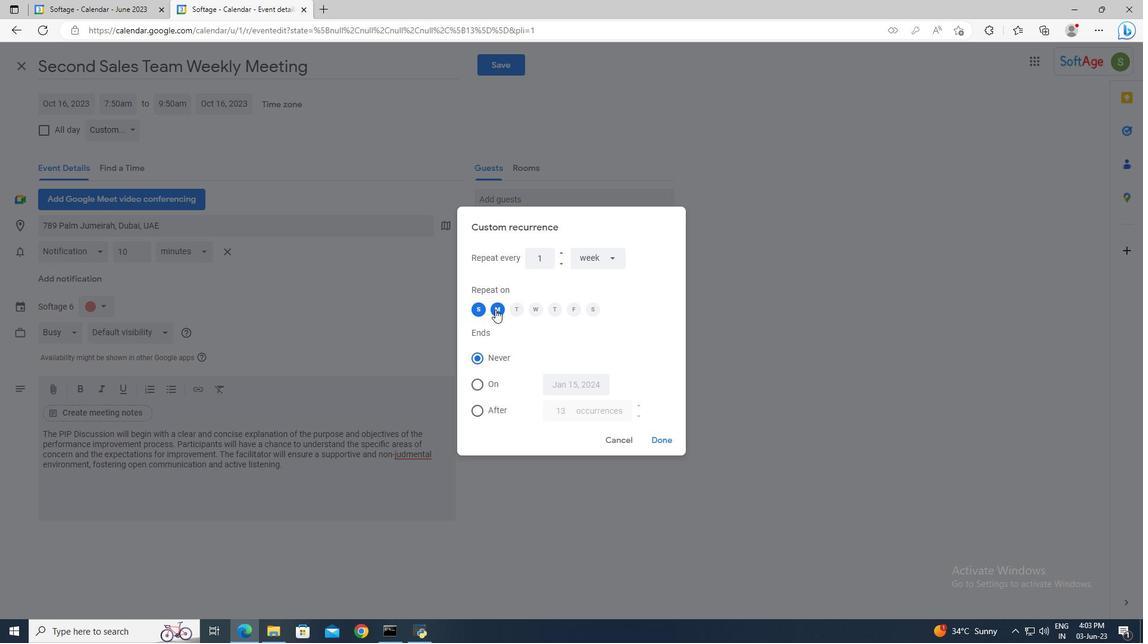 
Action: Mouse pressed left at (496, 309)
Screenshot: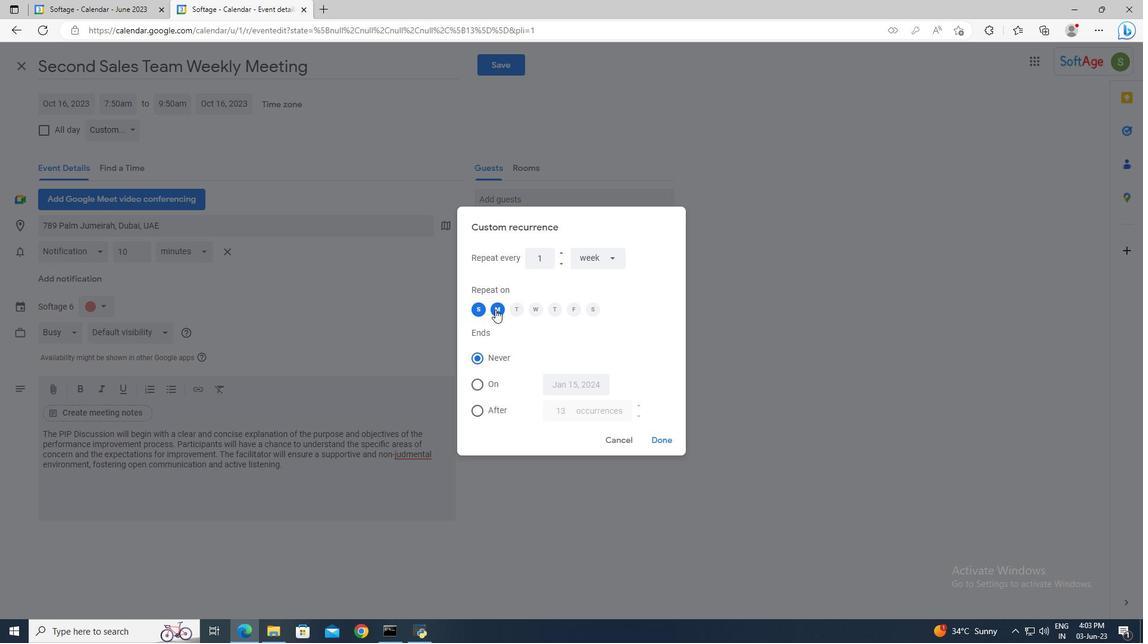 
Action: Mouse moved to (655, 435)
Screenshot: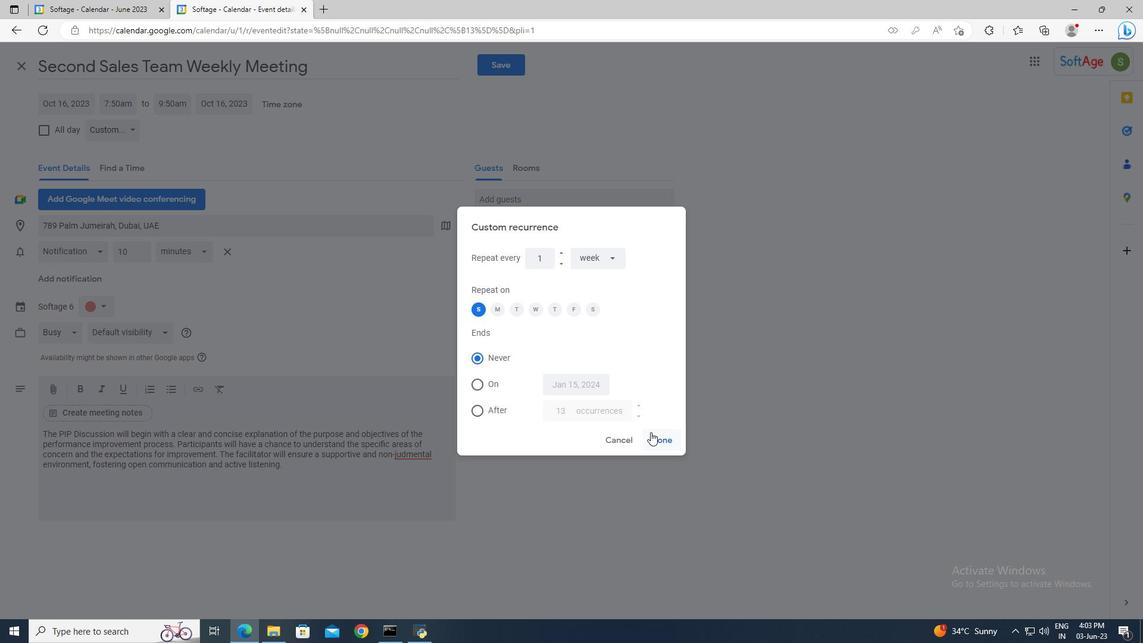 
Action: Mouse pressed left at (655, 435)
Screenshot: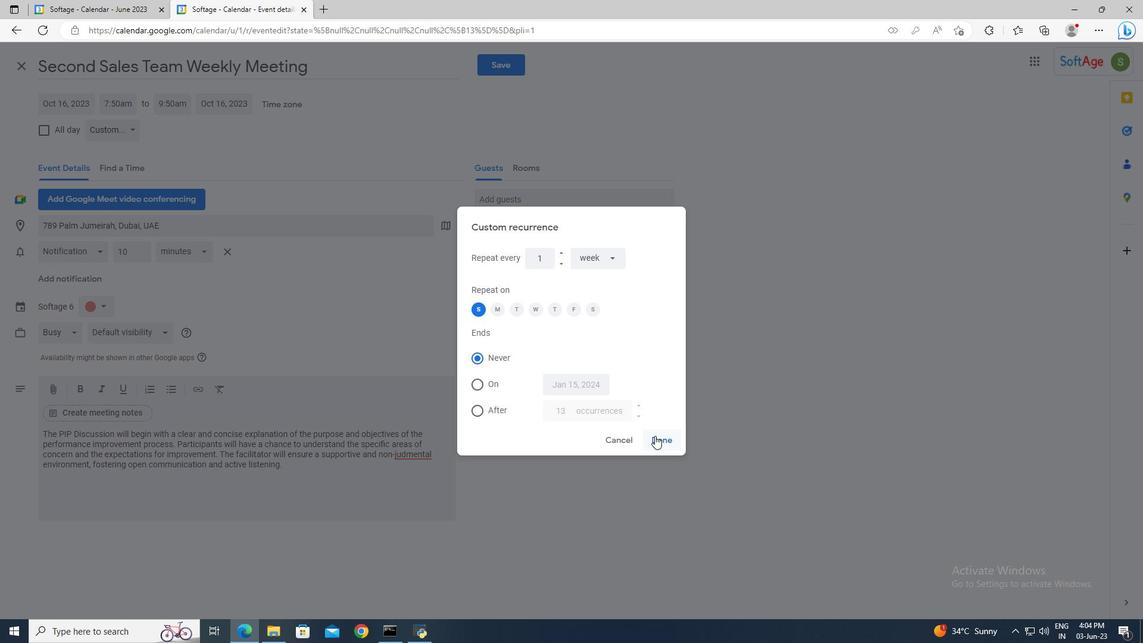 
Action: Mouse moved to (500, 69)
Screenshot: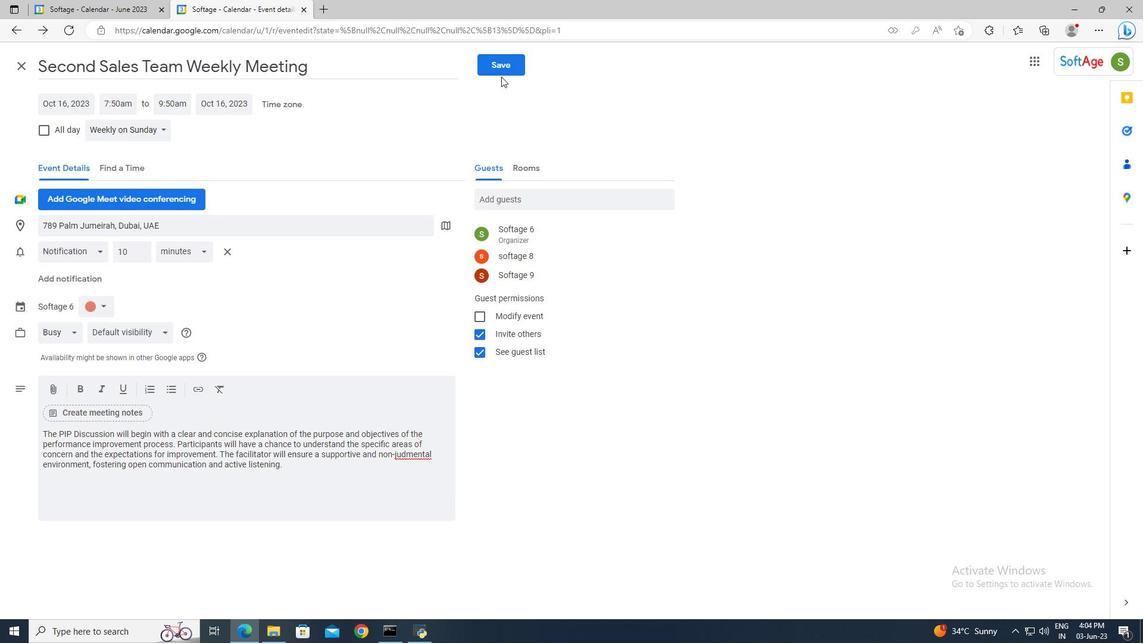 
Action: Mouse pressed left at (500, 69)
Screenshot: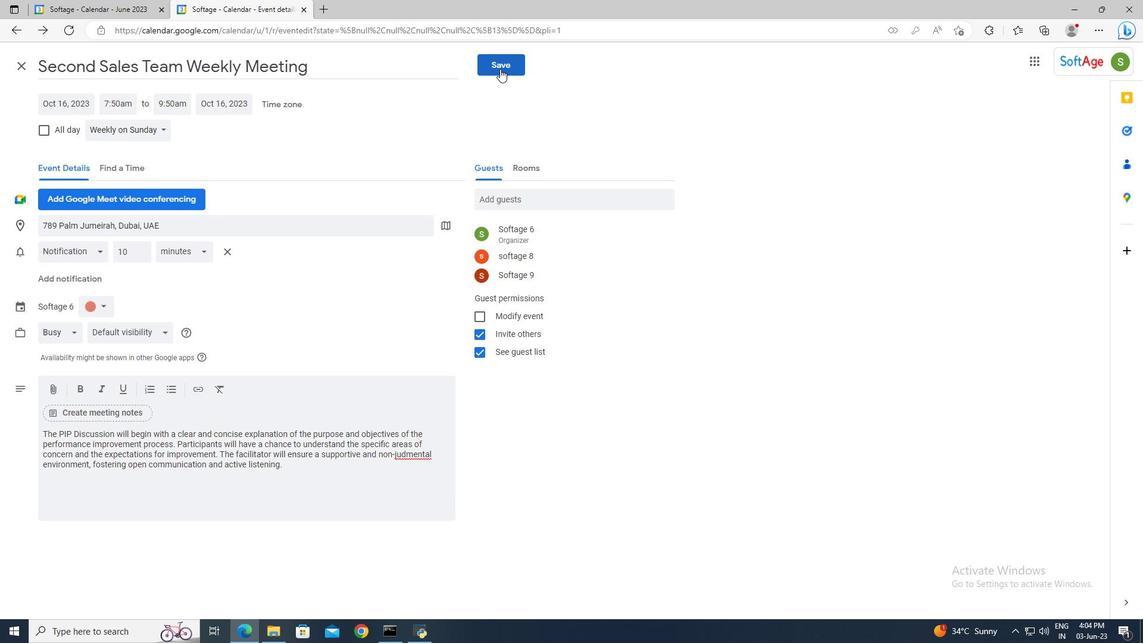
Action: Mouse moved to (688, 361)
Screenshot: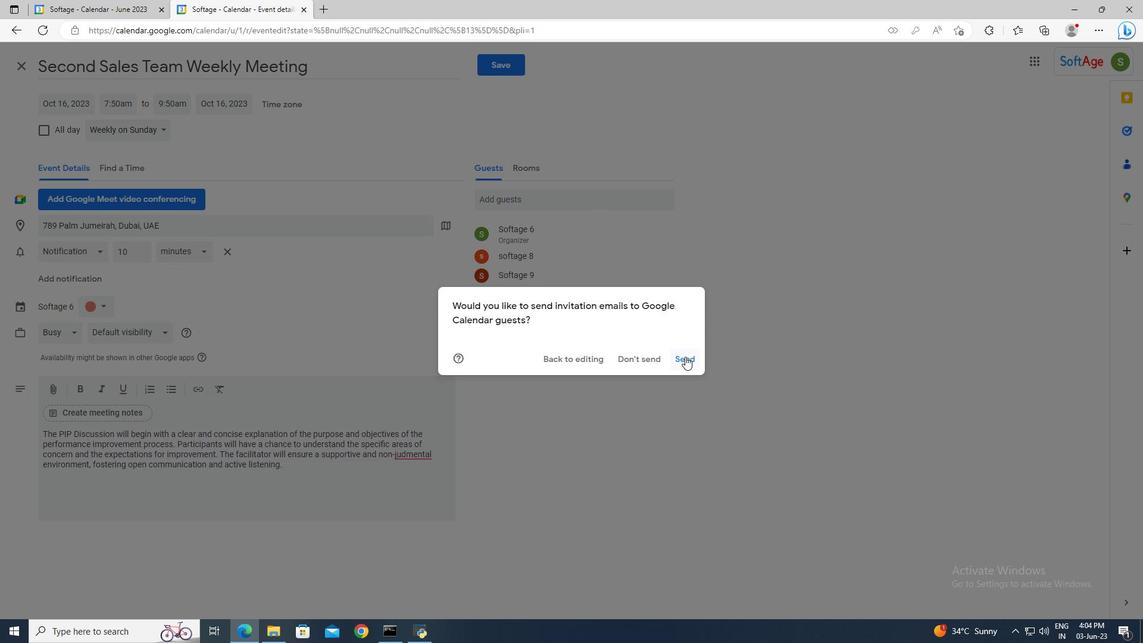 
Action: Mouse pressed left at (688, 361)
Screenshot: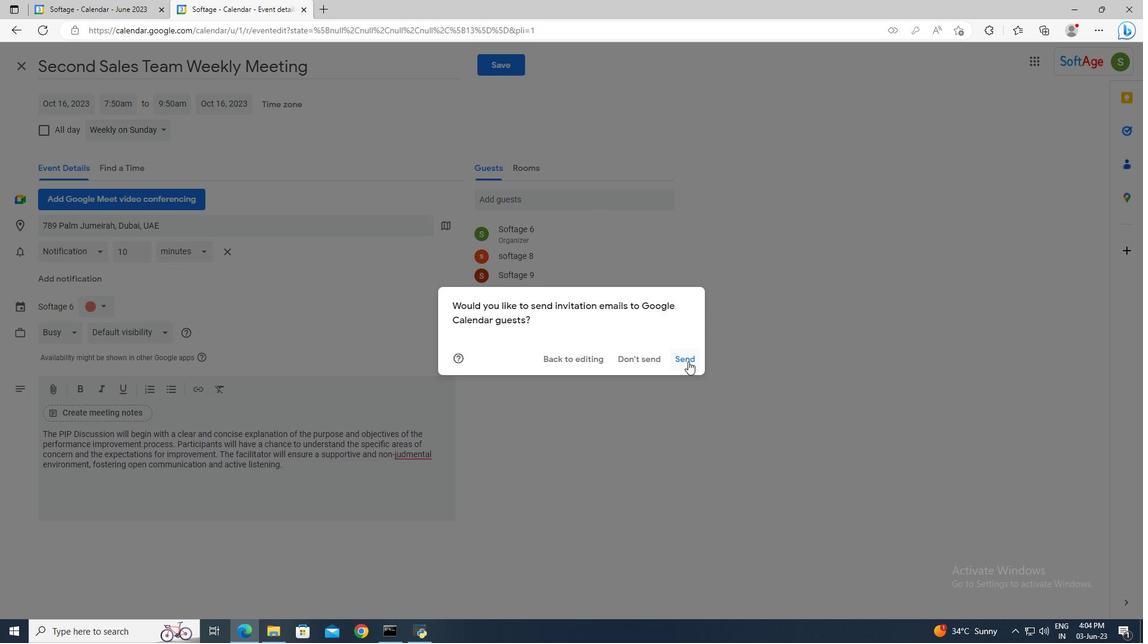
